 Task: Change  the formatting of the data to 'Which is Greater than 5, 'in conditional formating, put the option 'Green Fill with Dark Green Text. . 'add another formatting option Format As Table, insert the option 'Orange Table style Medium 3 ', change the format of Column Width to AutoFit Column Width and sort the data in descending order In the sheet  Excel Workbook Spreadsheetbook
Action: Mouse moved to (142, 161)
Screenshot: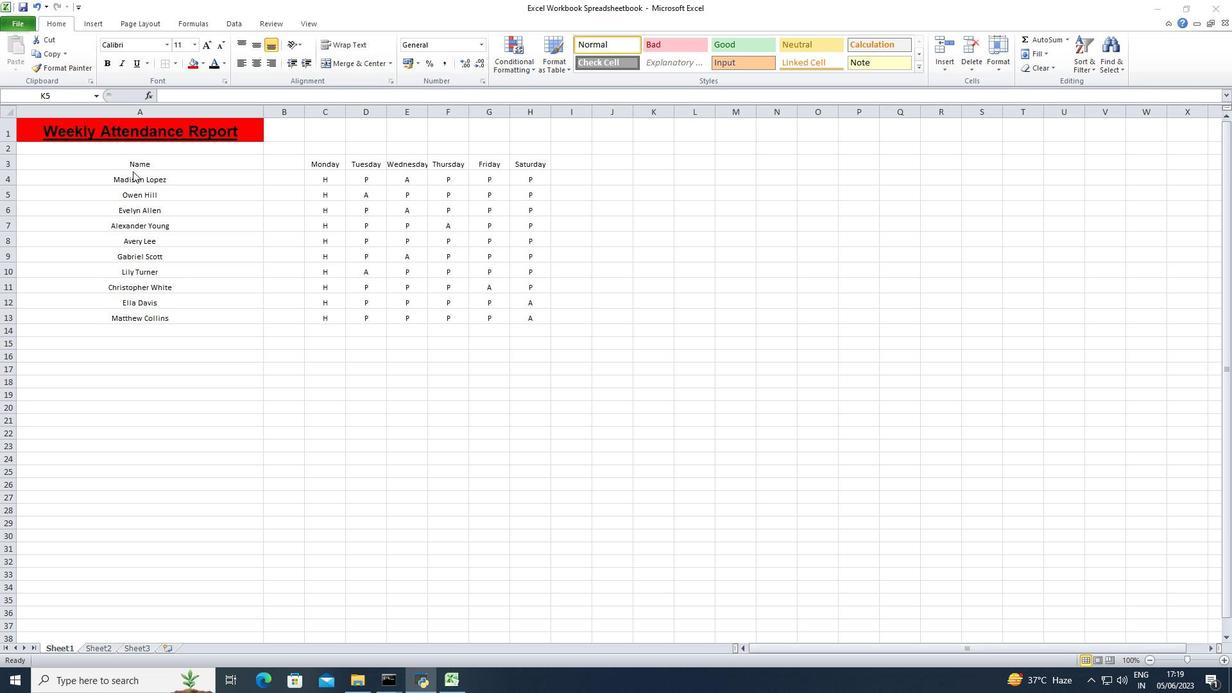 
Action: Mouse pressed left at (142, 161)
Screenshot: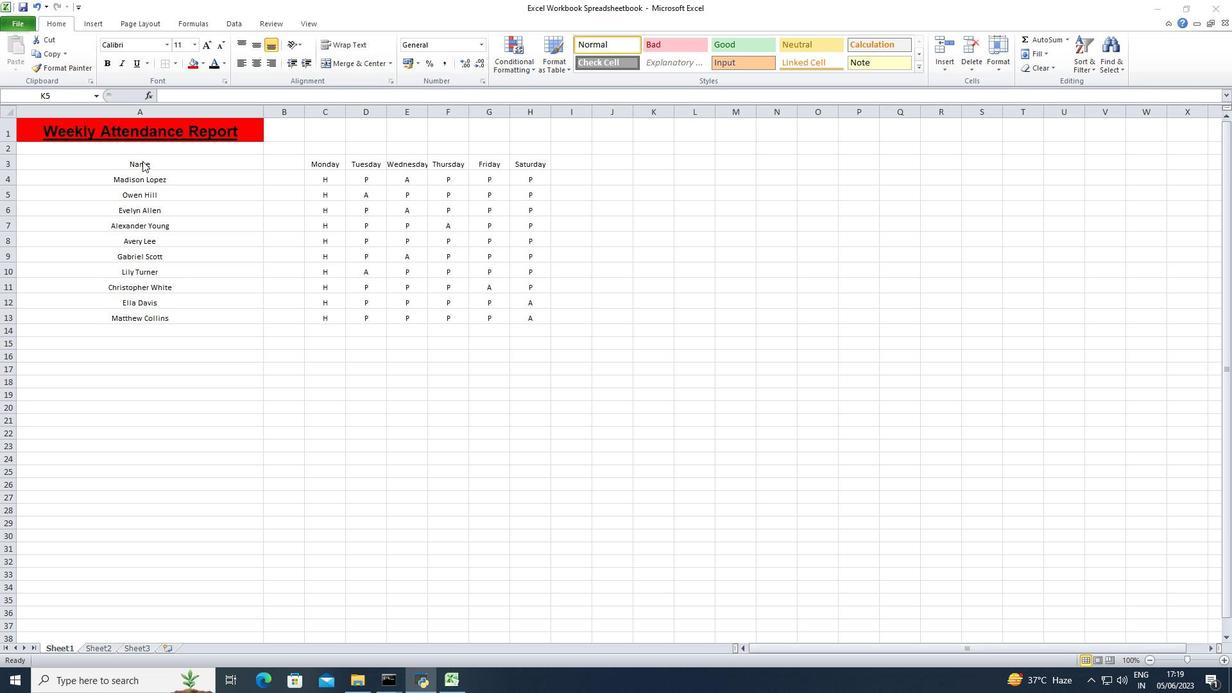
Action: Mouse moved to (146, 161)
Screenshot: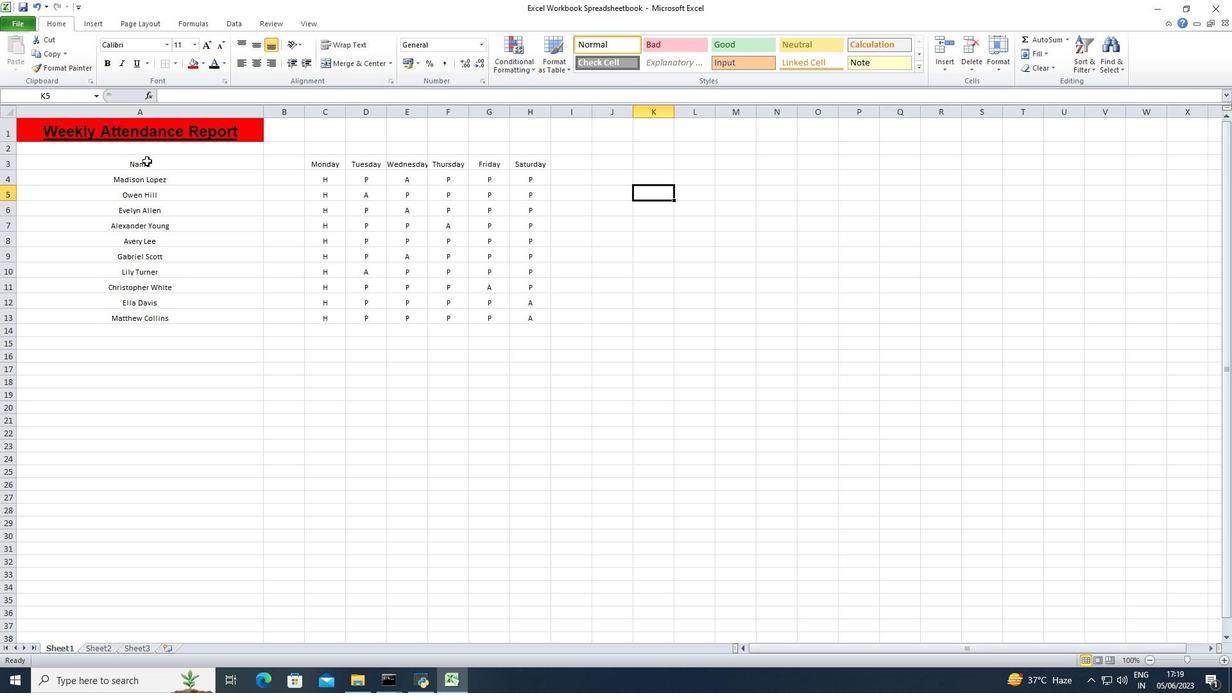 
Action: Mouse pressed left at (146, 161)
Screenshot: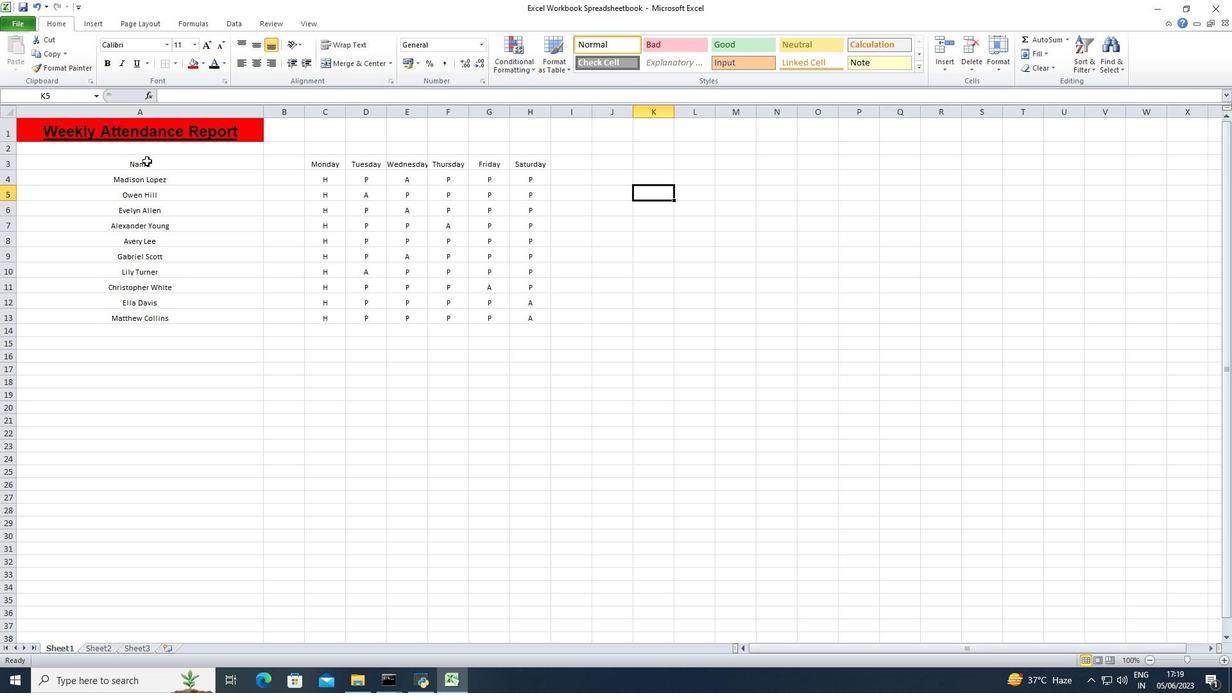 
Action: Mouse moved to (538, 72)
Screenshot: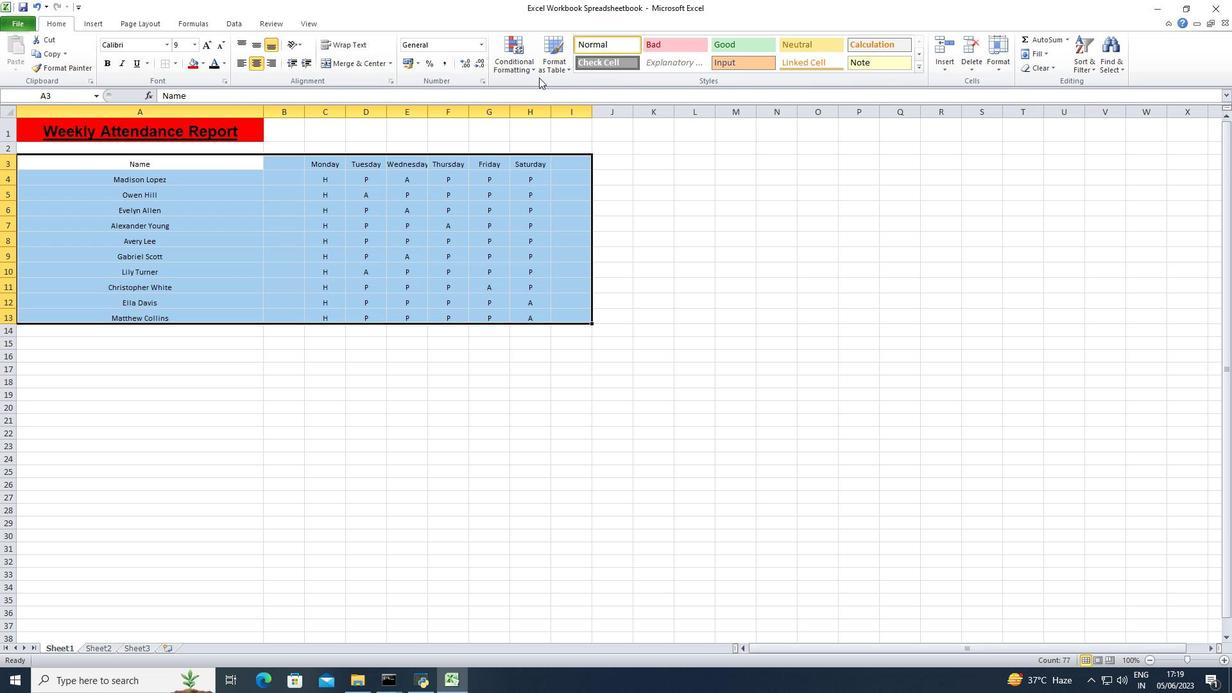 
Action: Mouse pressed left at (538, 72)
Screenshot: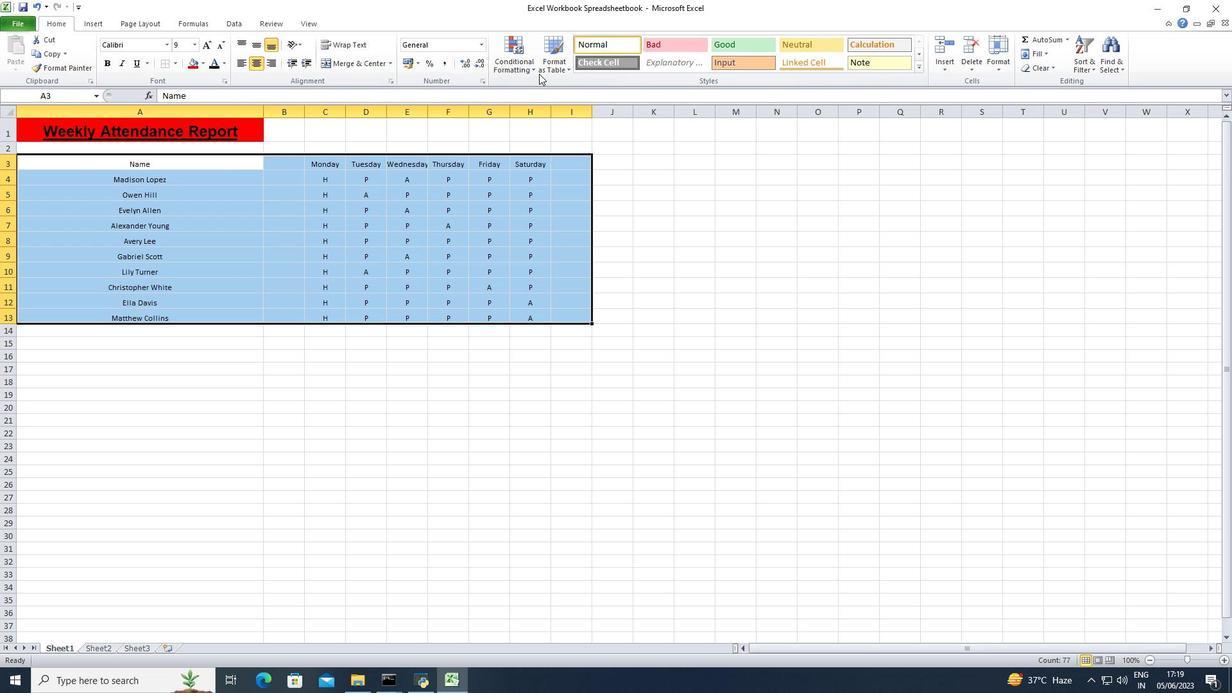 
Action: Mouse moved to (529, 69)
Screenshot: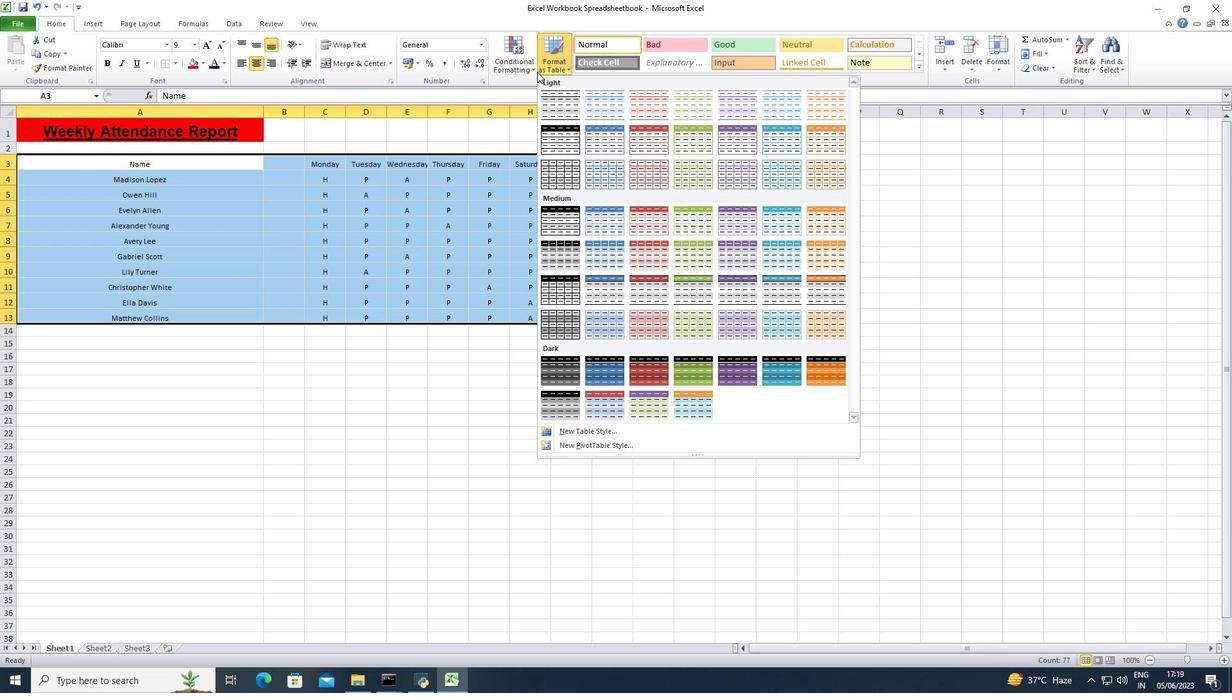 
Action: Mouse pressed left at (529, 69)
Screenshot: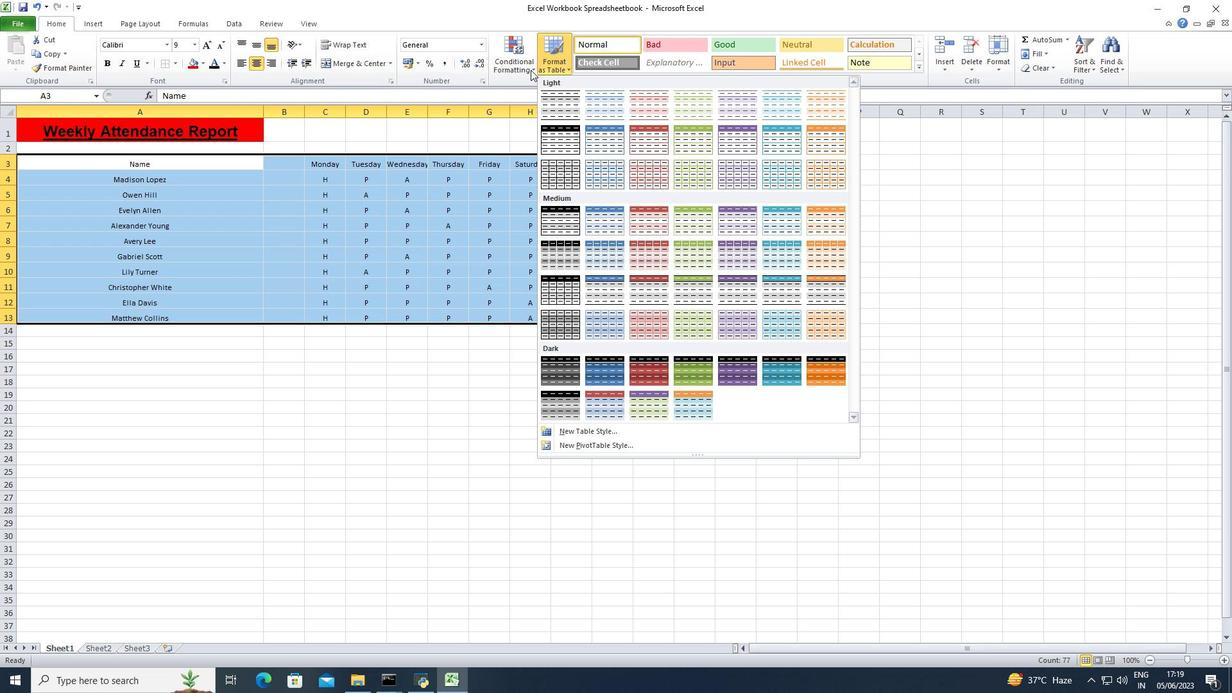 
Action: Mouse moved to (671, 95)
Screenshot: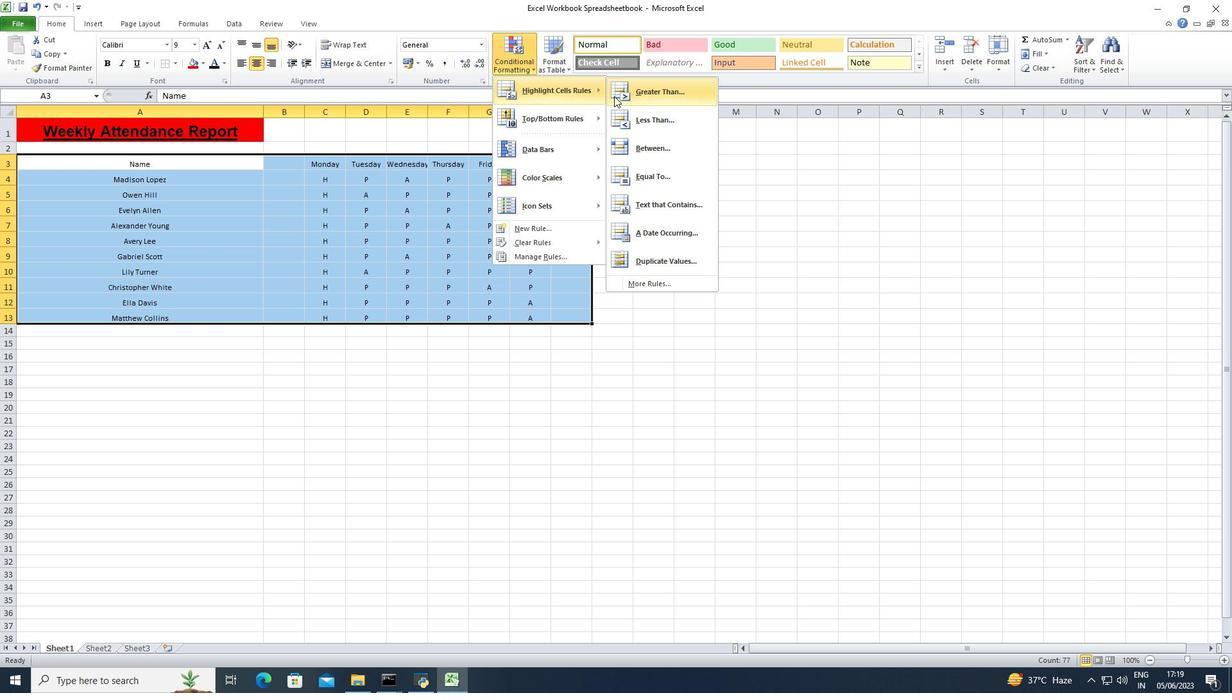 
Action: Mouse pressed left at (671, 95)
Screenshot: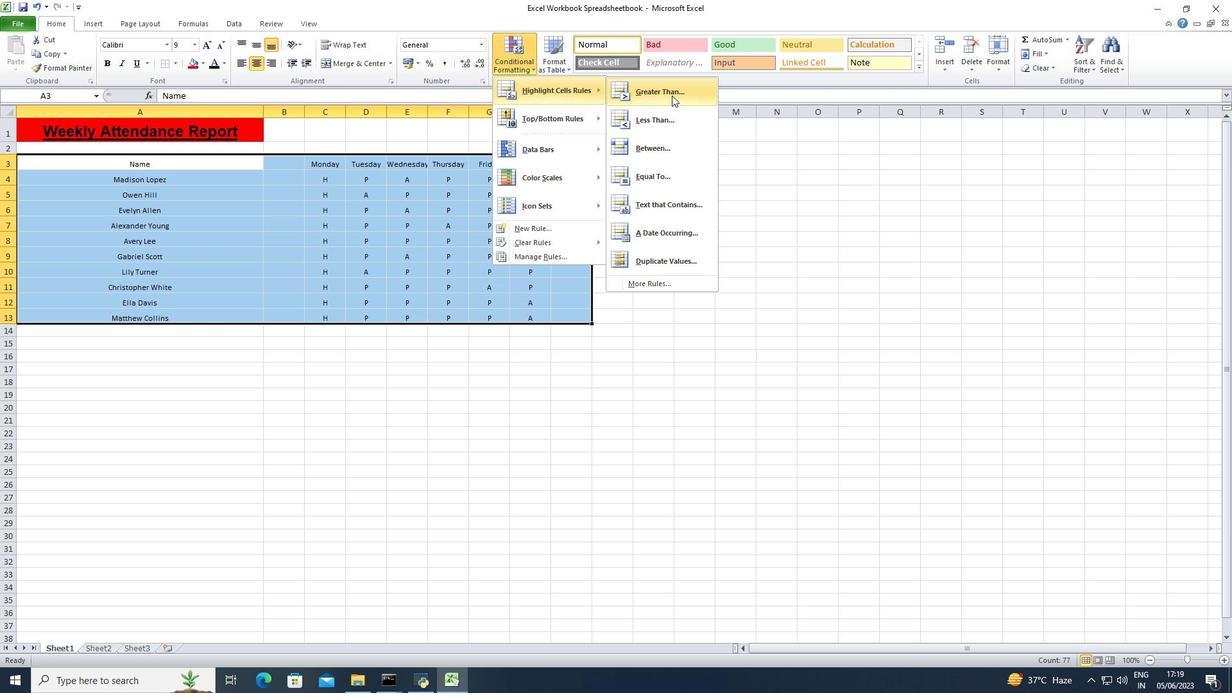 
Action: Mouse moved to (251, 318)
Screenshot: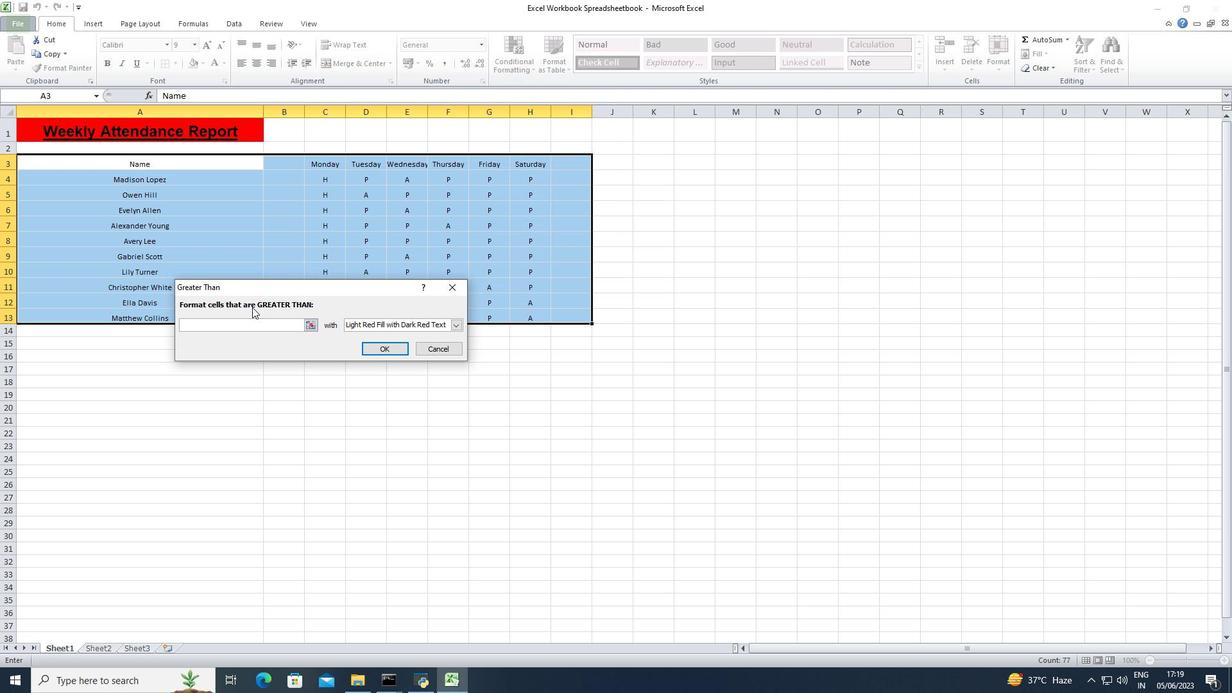 
Action: Mouse pressed left at (251, 318)
Screenshot: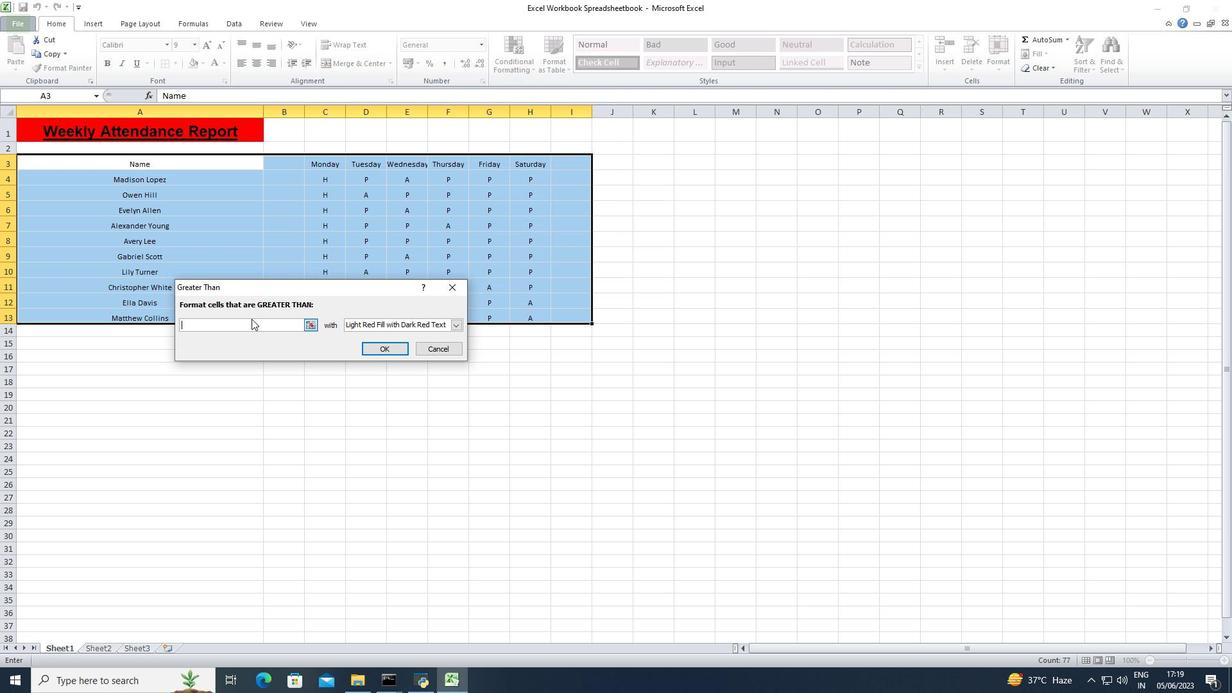 
Action: Key pressed 5
Screenshot: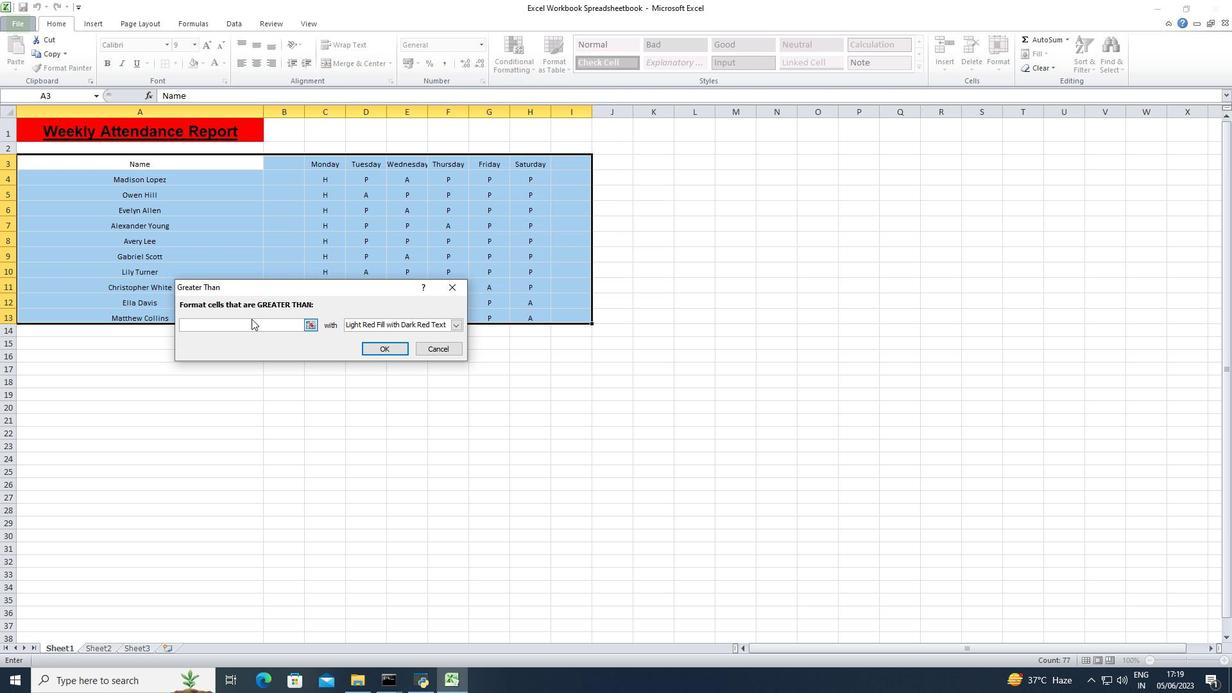 
Action: Mouse moved to (413, 328)
Screenshot: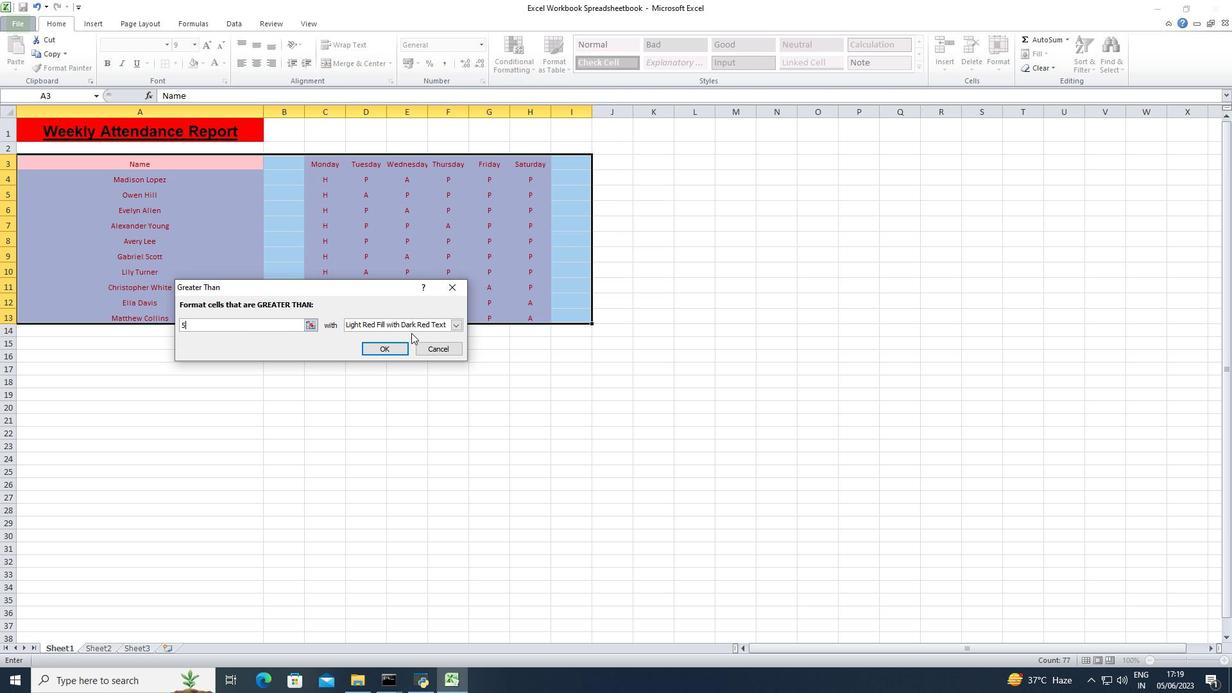 
Action: Mouse pressed left at (413, 328)
Screenshot: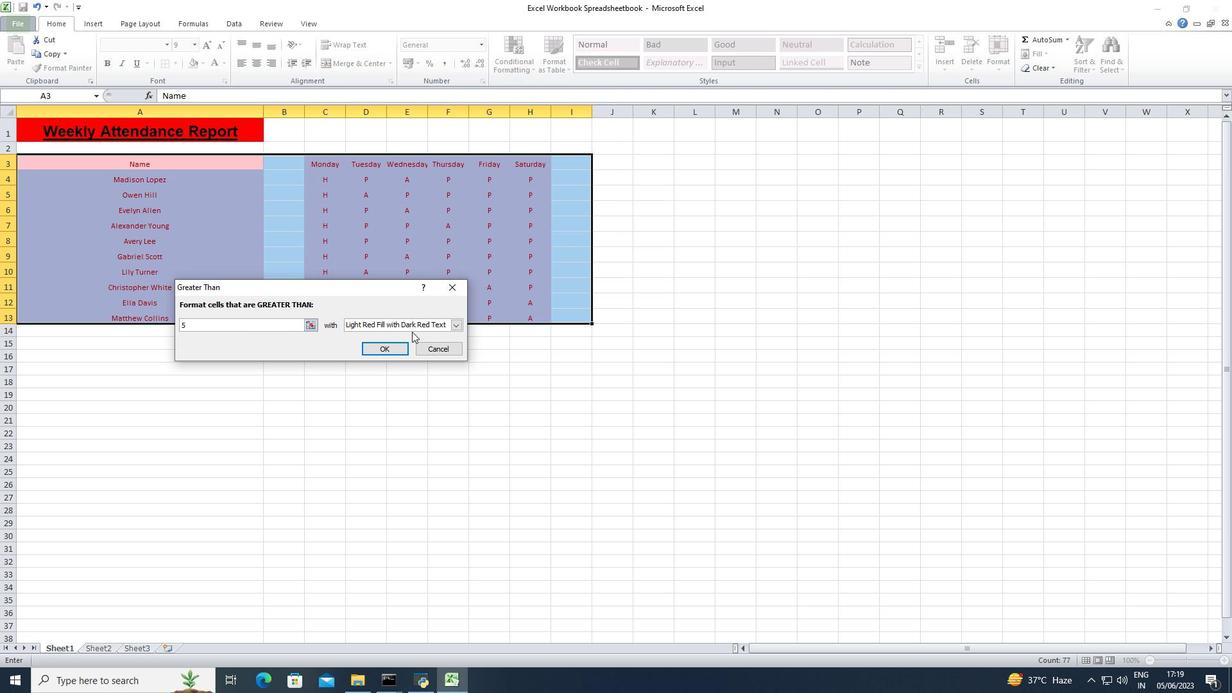 
Action: Mouse moved to (406, 352)
Screenshot: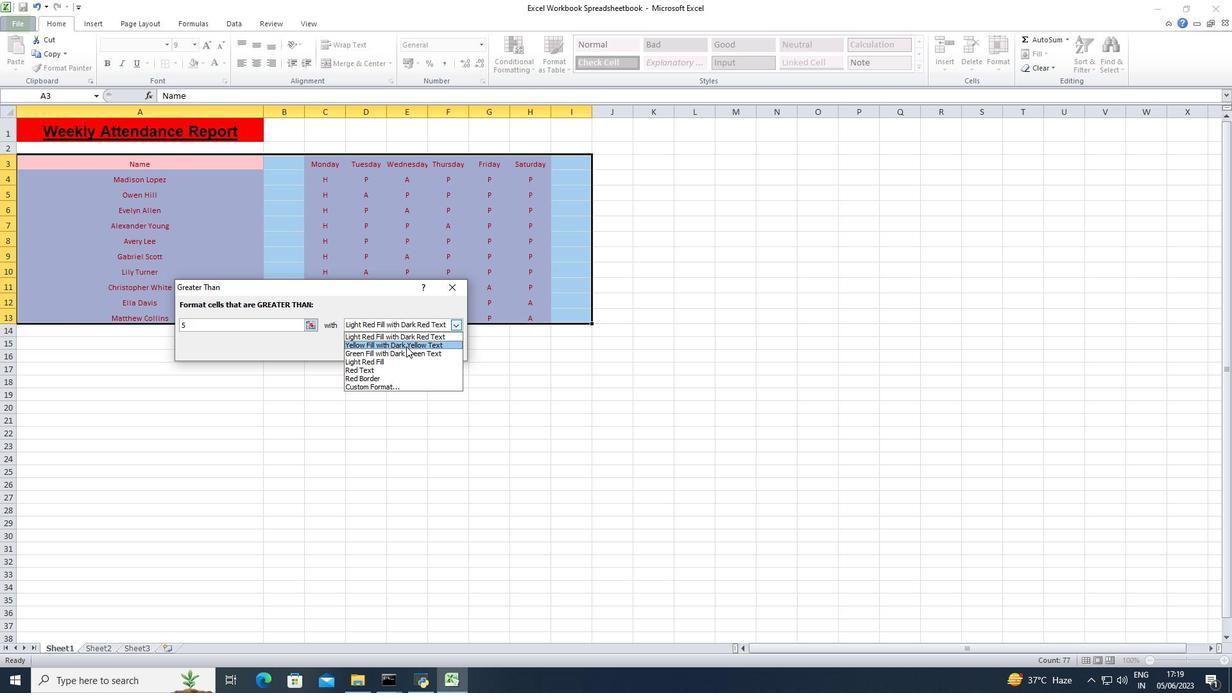 
Action: Mouse pressed left at (406, 352)
Screenshot: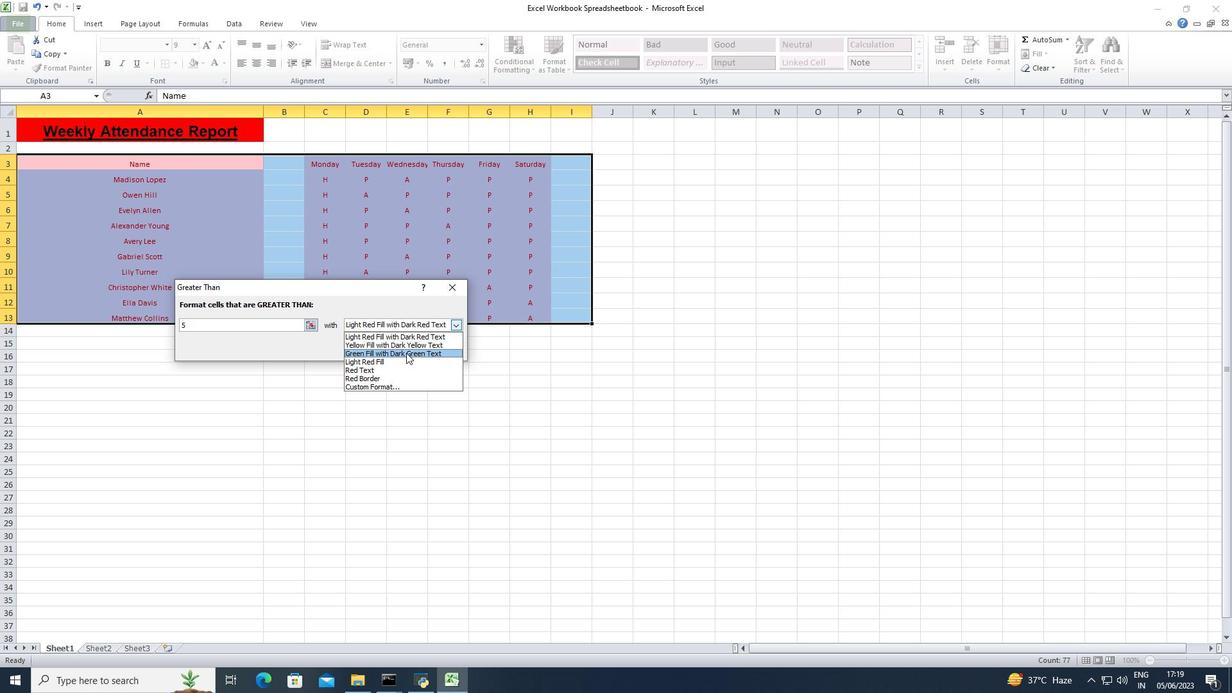 
Action: Mouse moved to (392, 351)
Screenshot: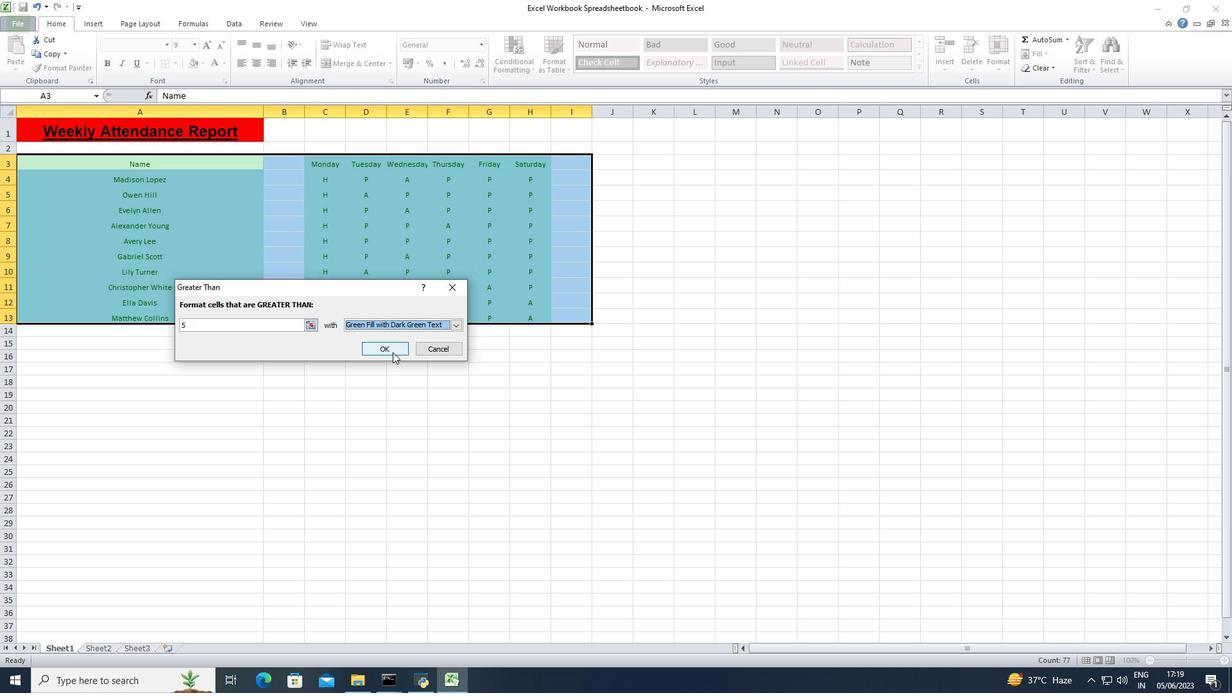 
Action: Mouse pressed left at (392, 351)
Screenshot: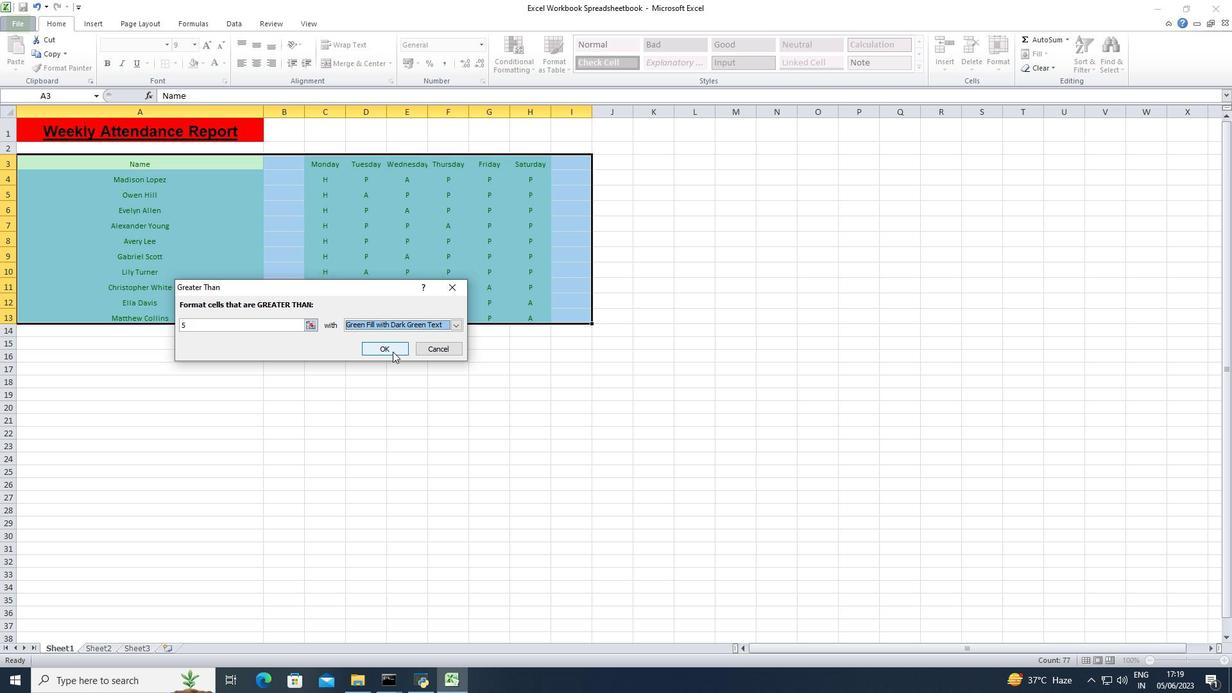 
Action: Mouse moved to (553, 68)
Screenshot: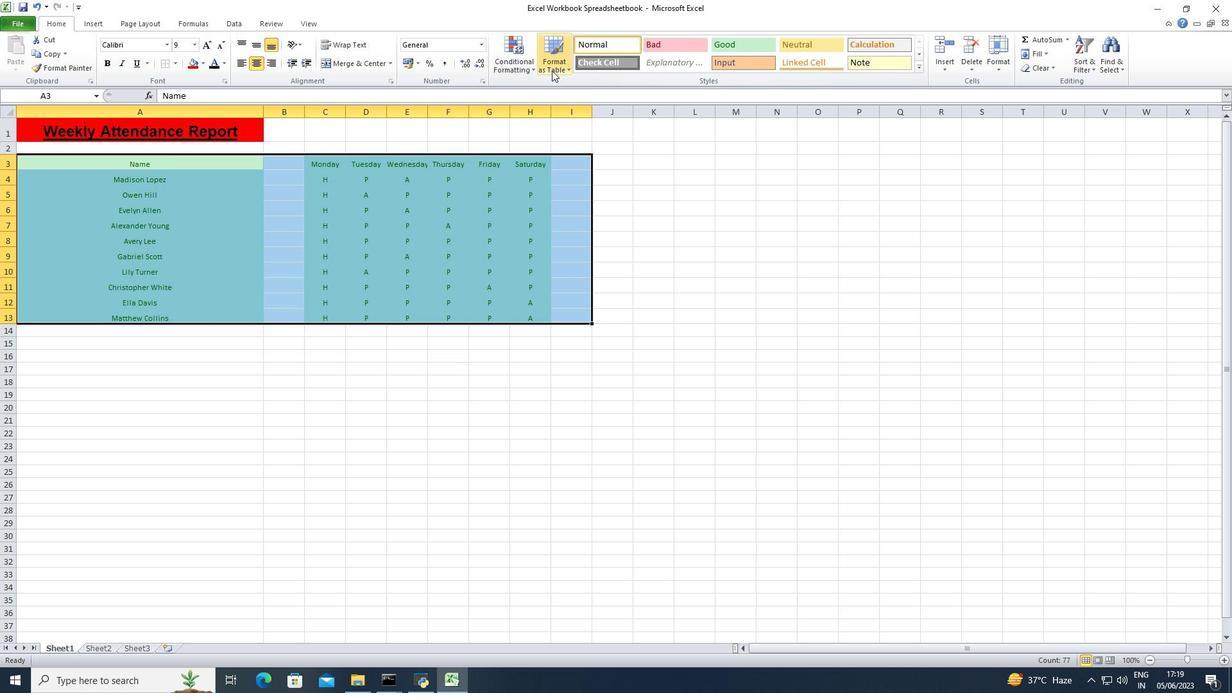 
Action: Mouse pressed left at (553, 68)
Screenshot: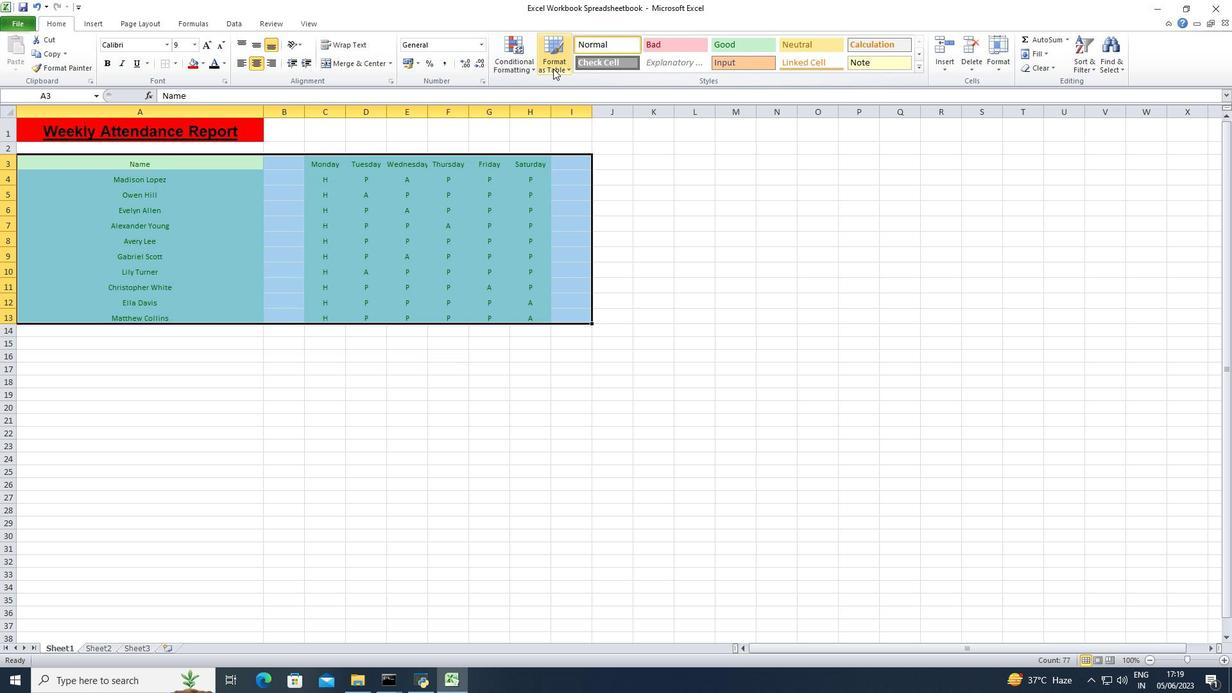 
Action: Mouse moved to (826, 112)
Screenshot: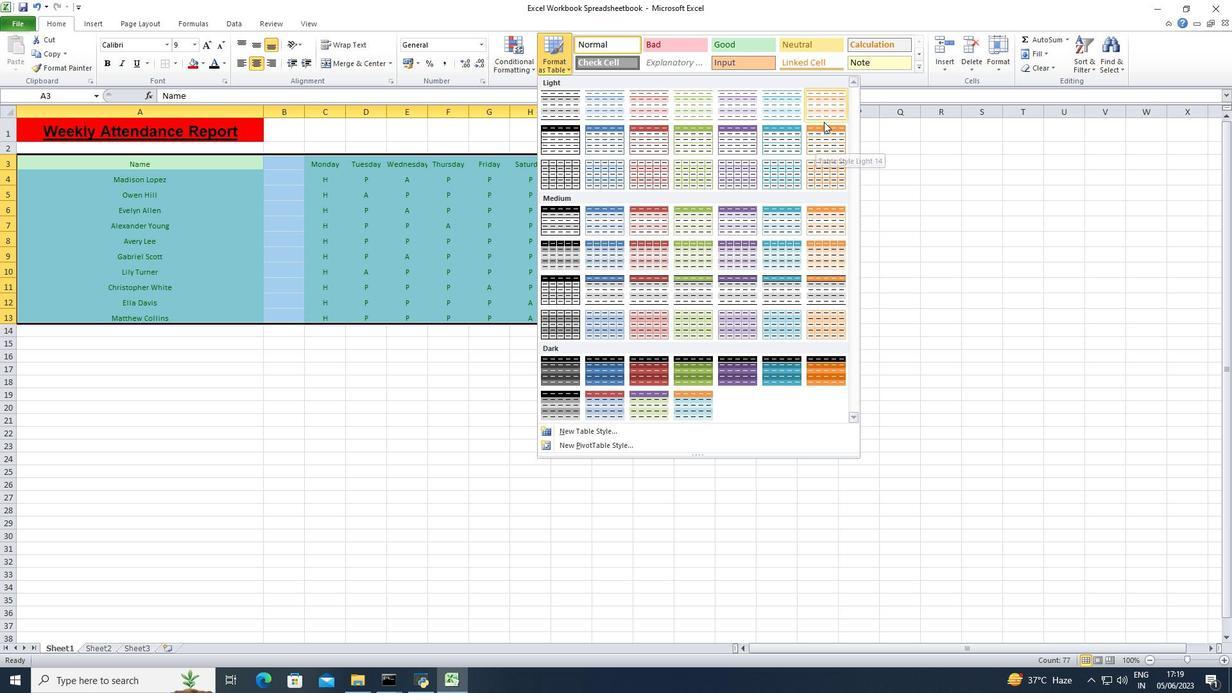 
Action: Mouse pressed left at (826, 112)
Screenshot: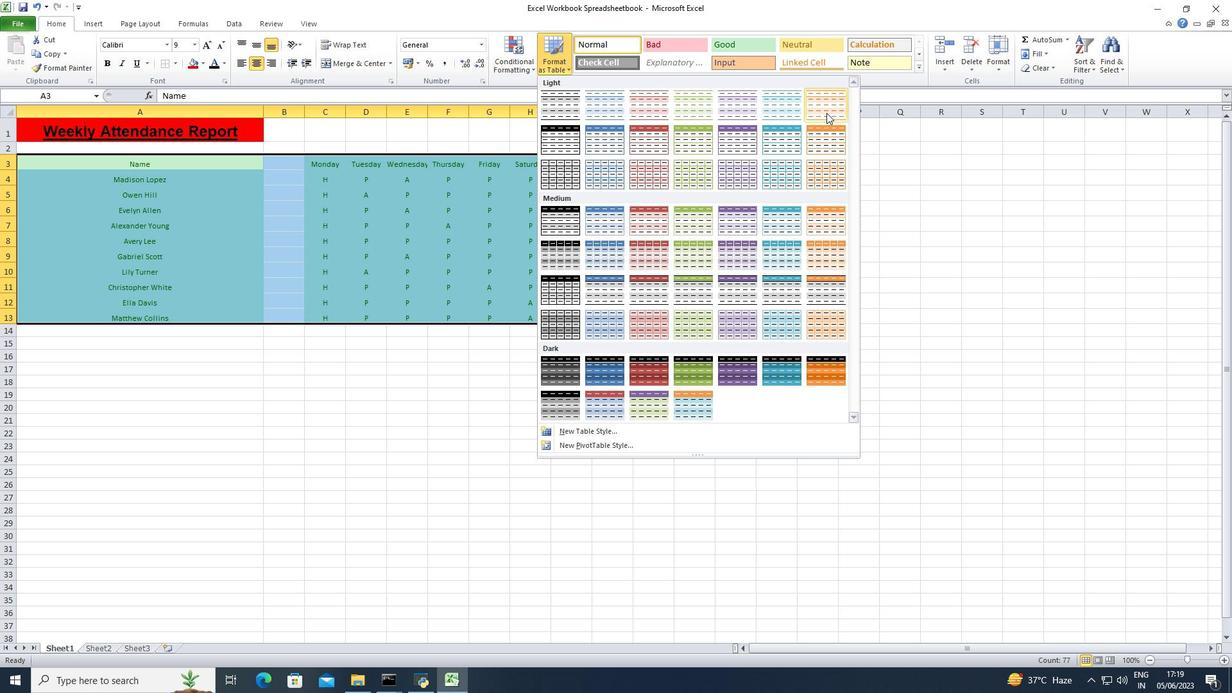 
Action: Mouse moved to (313, 349)
Screenshot: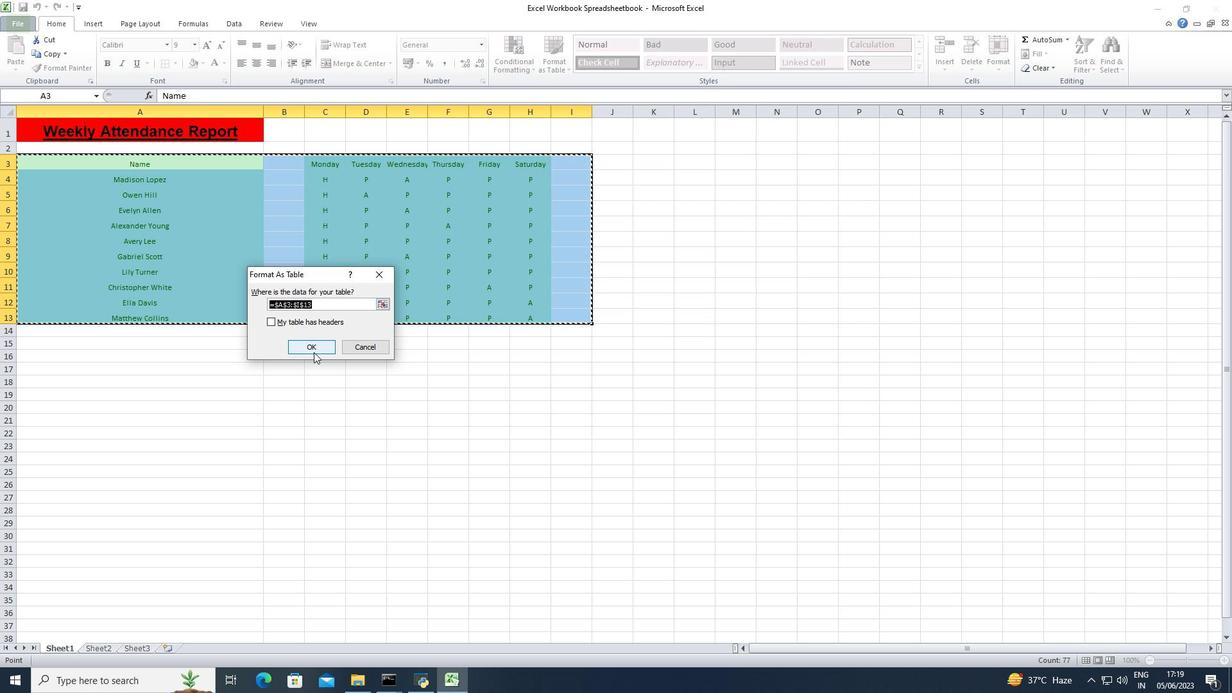 
Action: Mouse pressed left at (313, 349)
Screenshot: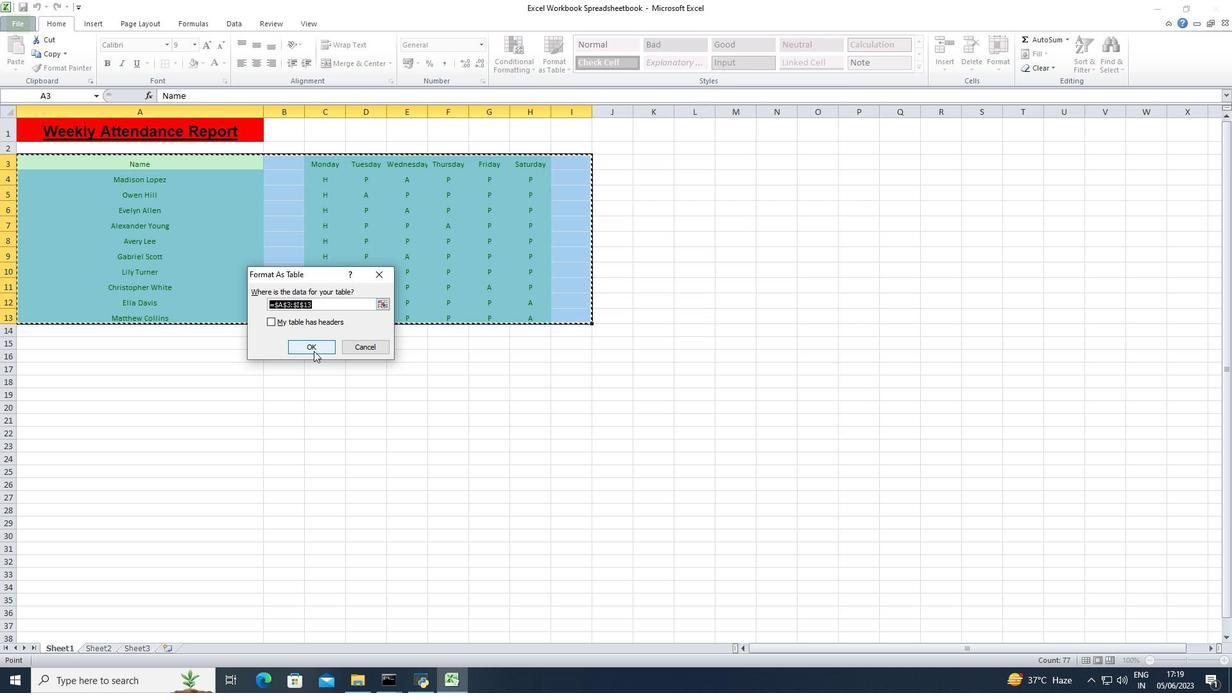 
Action: Mouse moved to (618, 385)
Screenshot: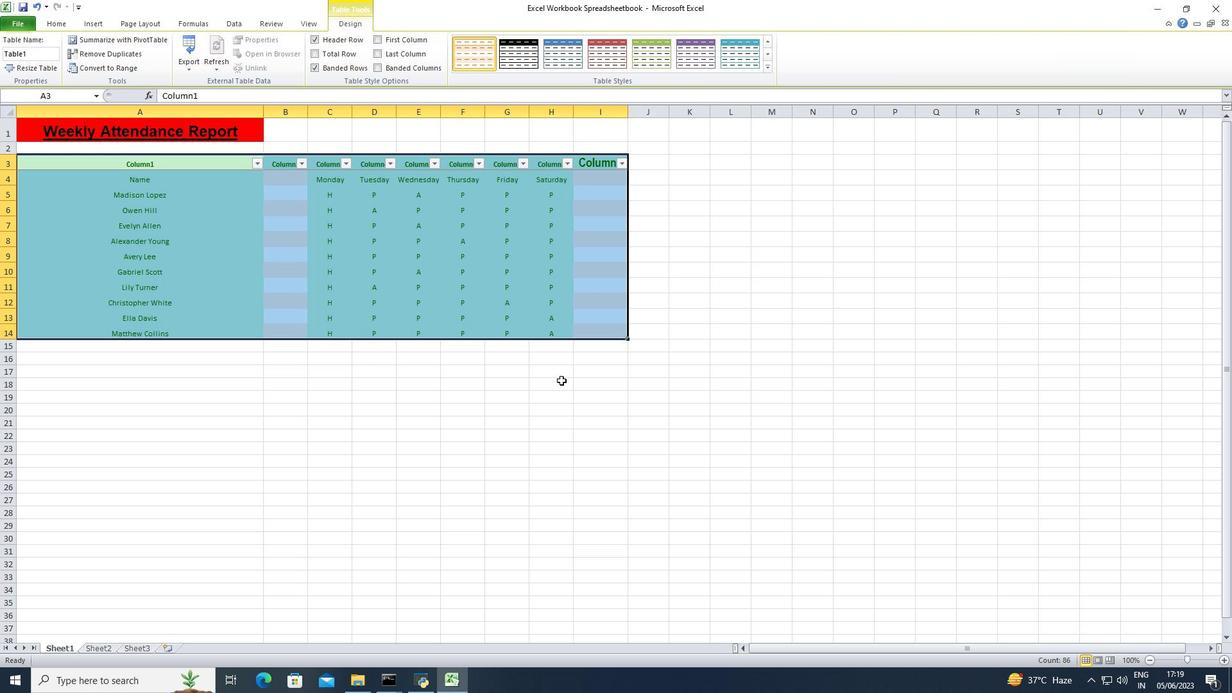 
Action: Mouse pressed left at (618, 385)
Screenshot: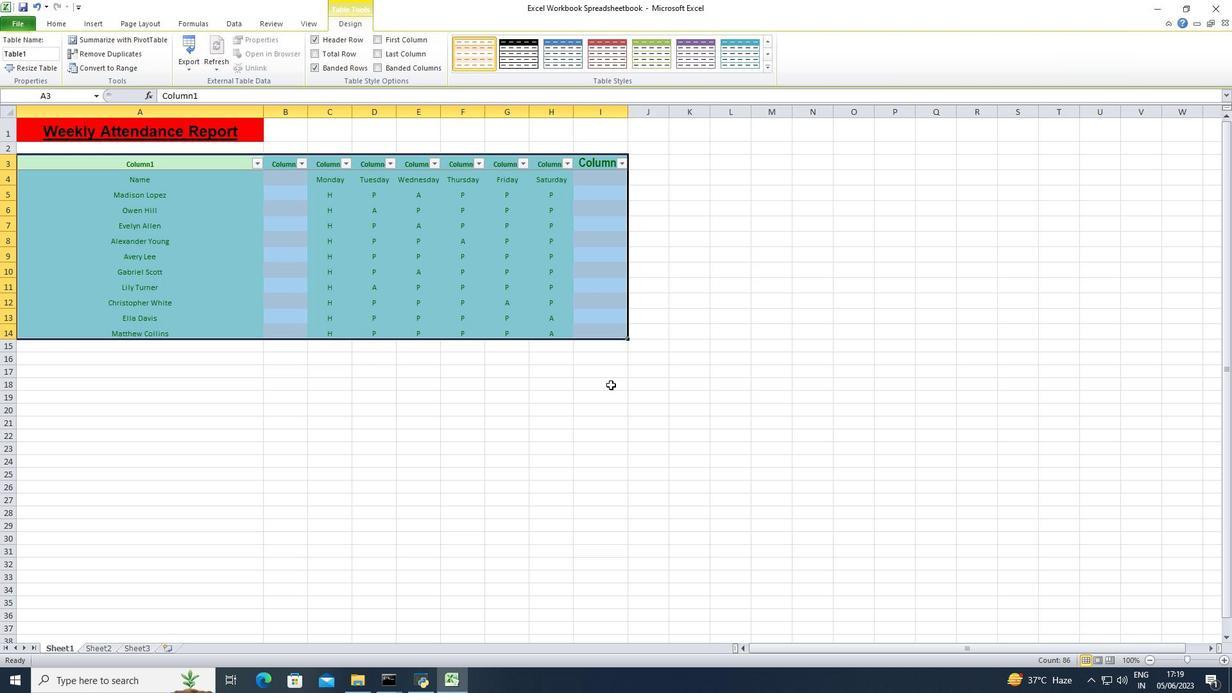 
Action: Mouse moved to (1003, 64)
Screenshot: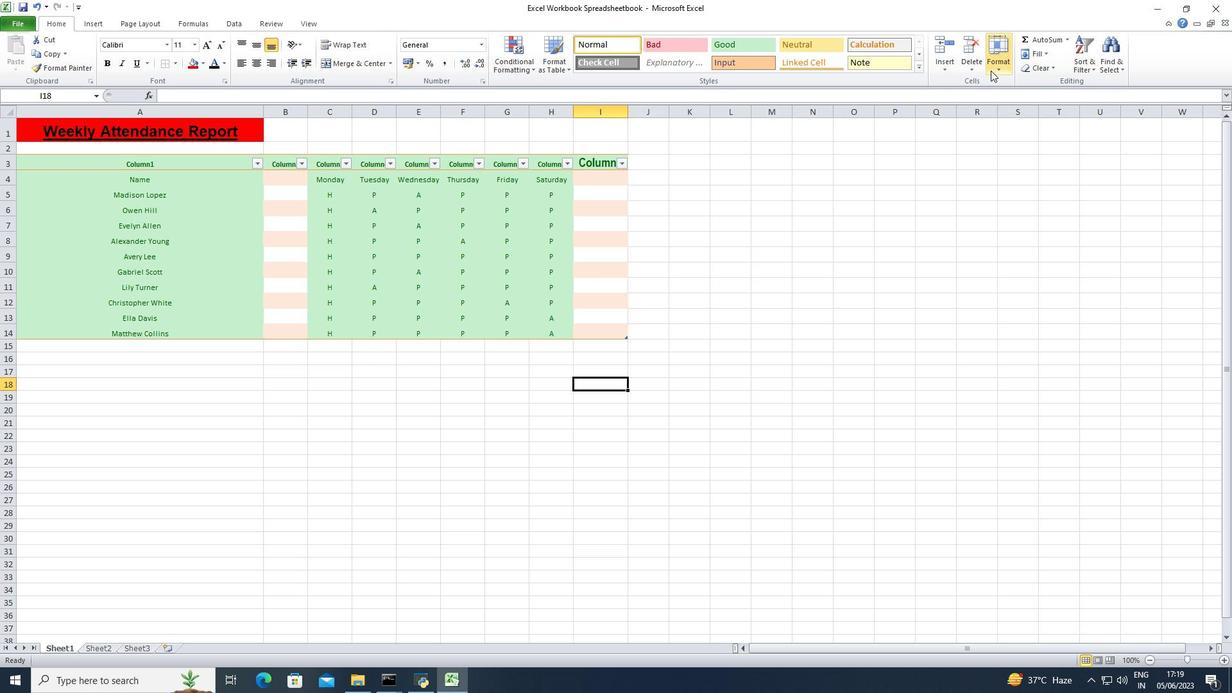 
Action: Mouse pressed left at (1003, 64)
Screenshot: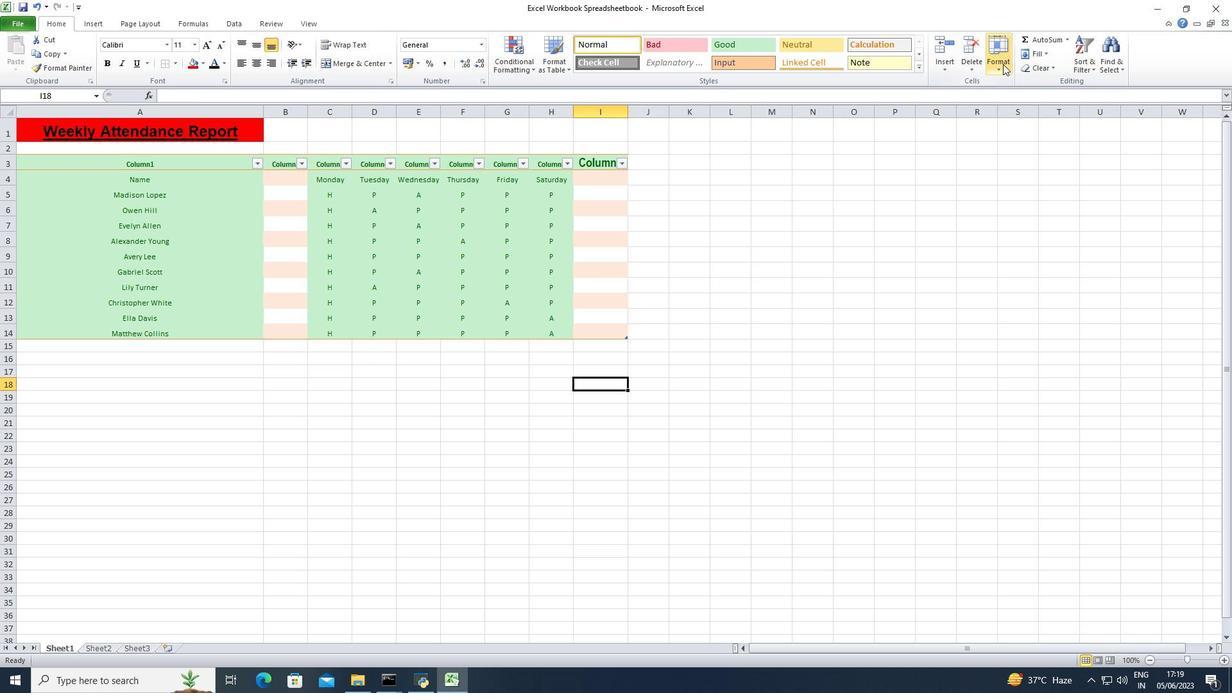 
Action: Mouse moved to (1019, 139)
Screenshot: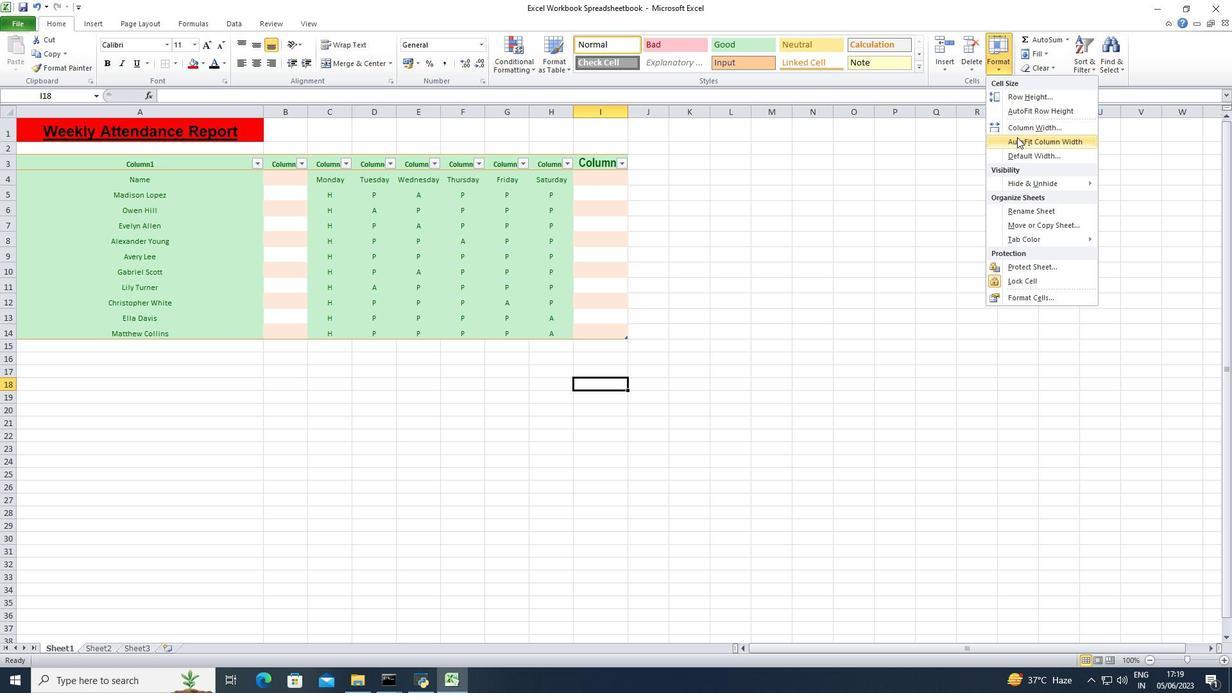 
Action: Mouse pressed left at (1019, 139)
Screenshot: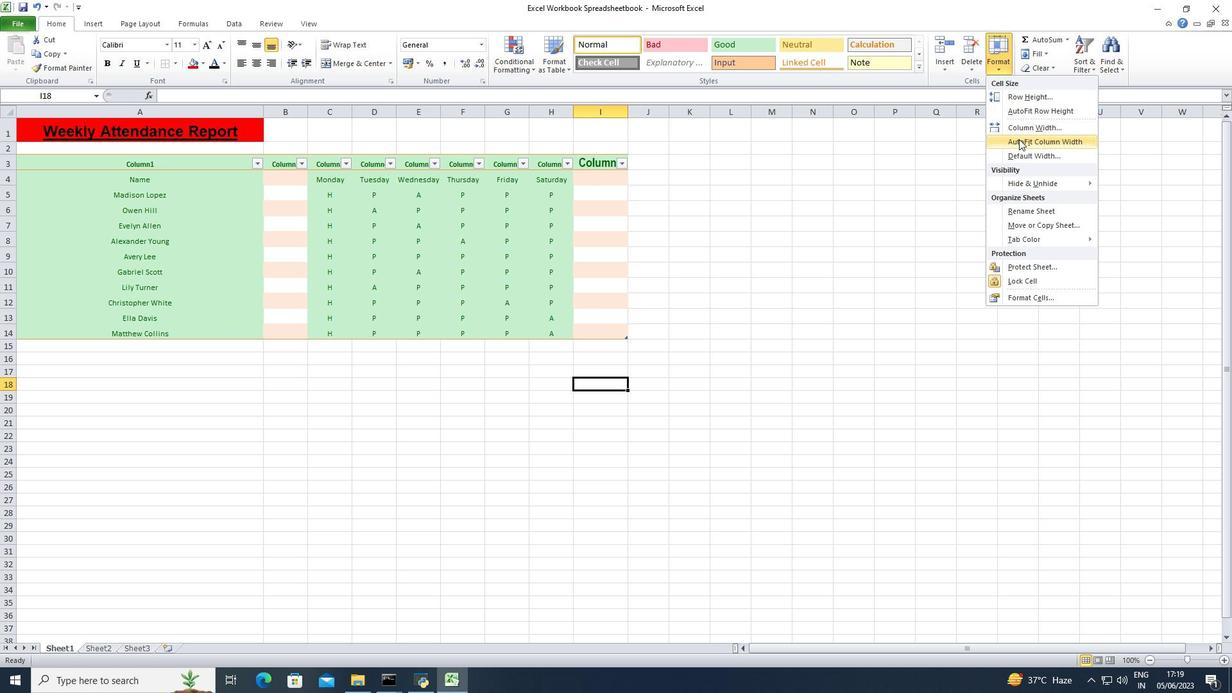
Action: Mouse moved to (159, 165)
Screenshot: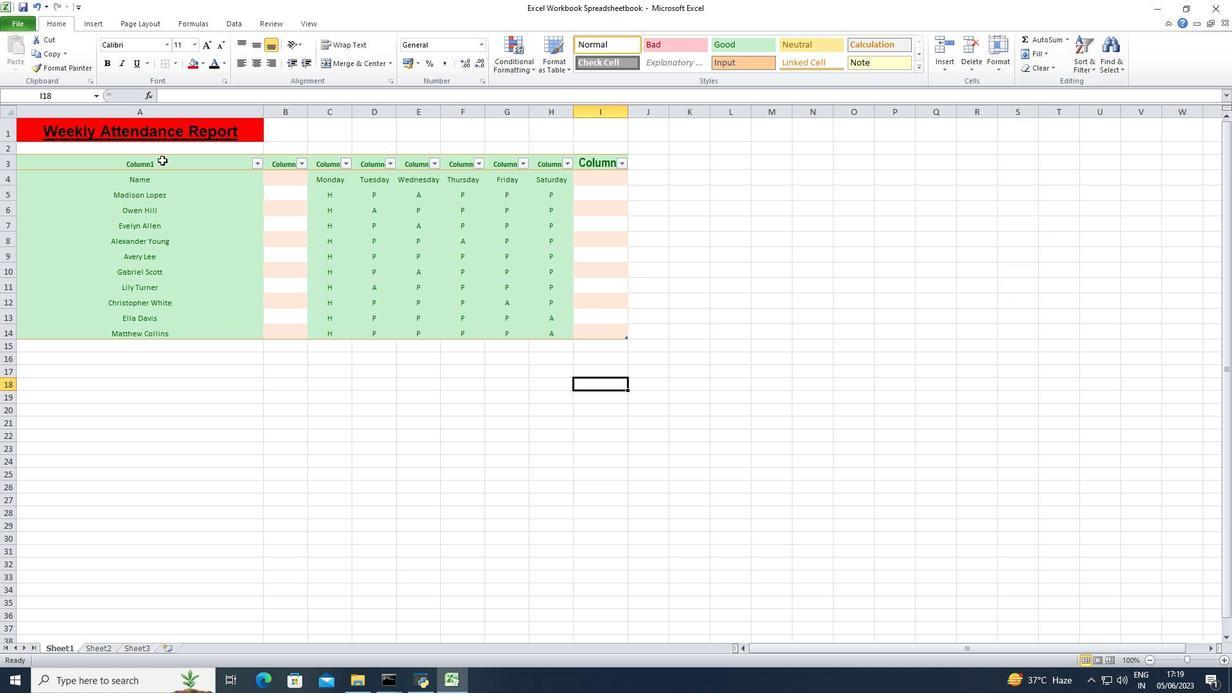 
Action: Mouse pressed left at (159, 165)
Screenshot: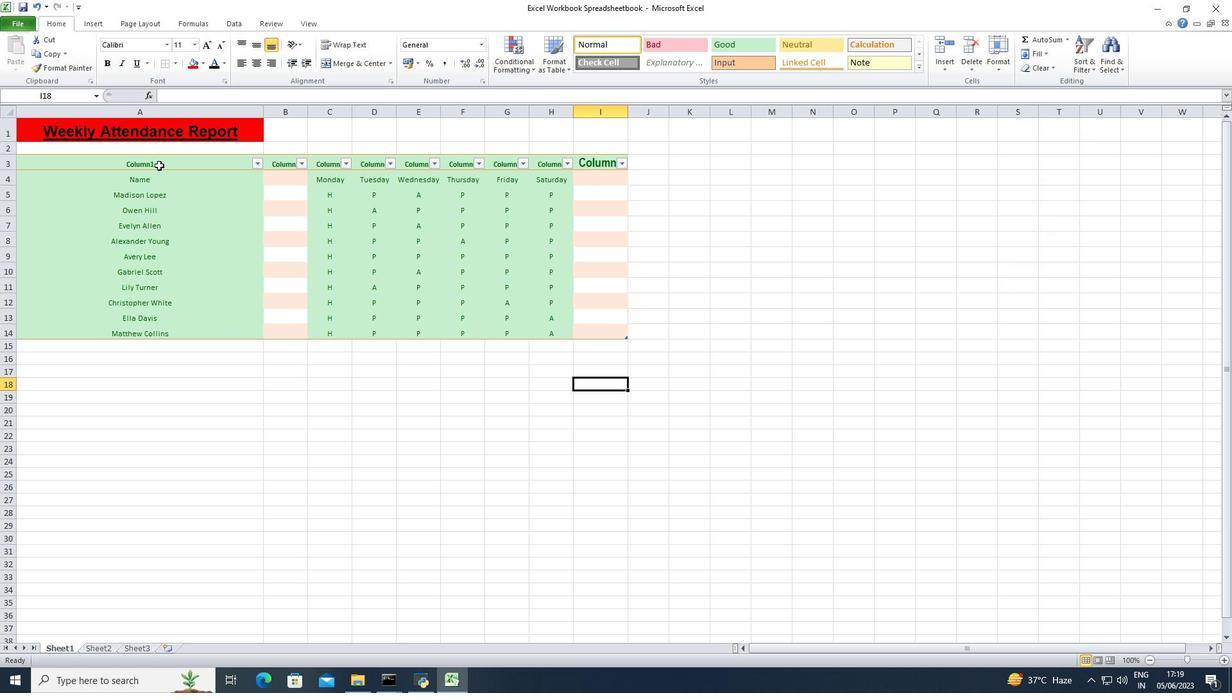 
Action: Mouse moved to (866, 215)
Screenshot: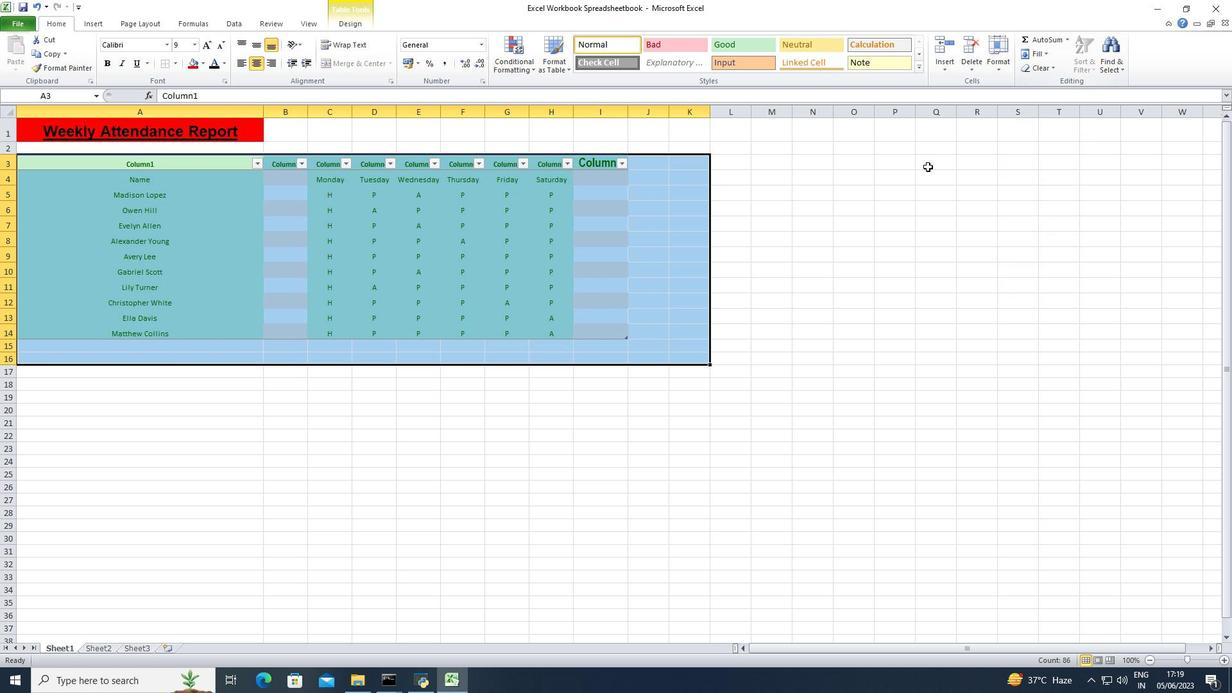 
Action: Mouse pressed left at (866, 215)
Screenshot: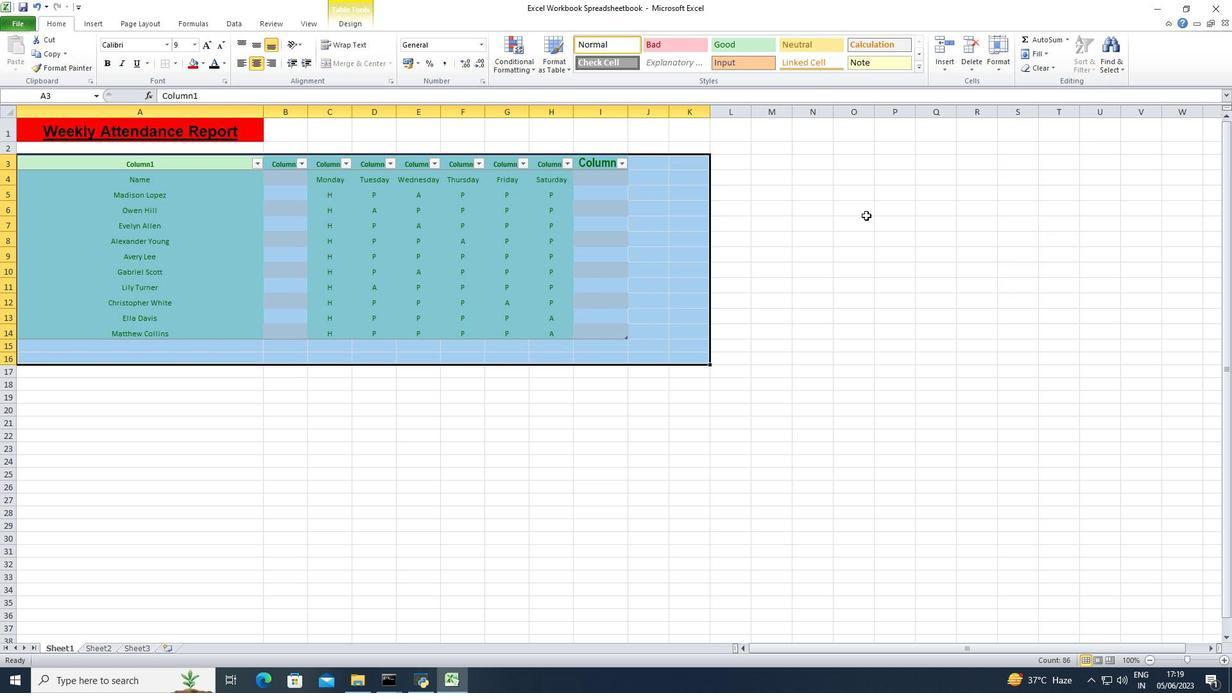 
Action: Mouse moved to (1094, 74)
Screenshot: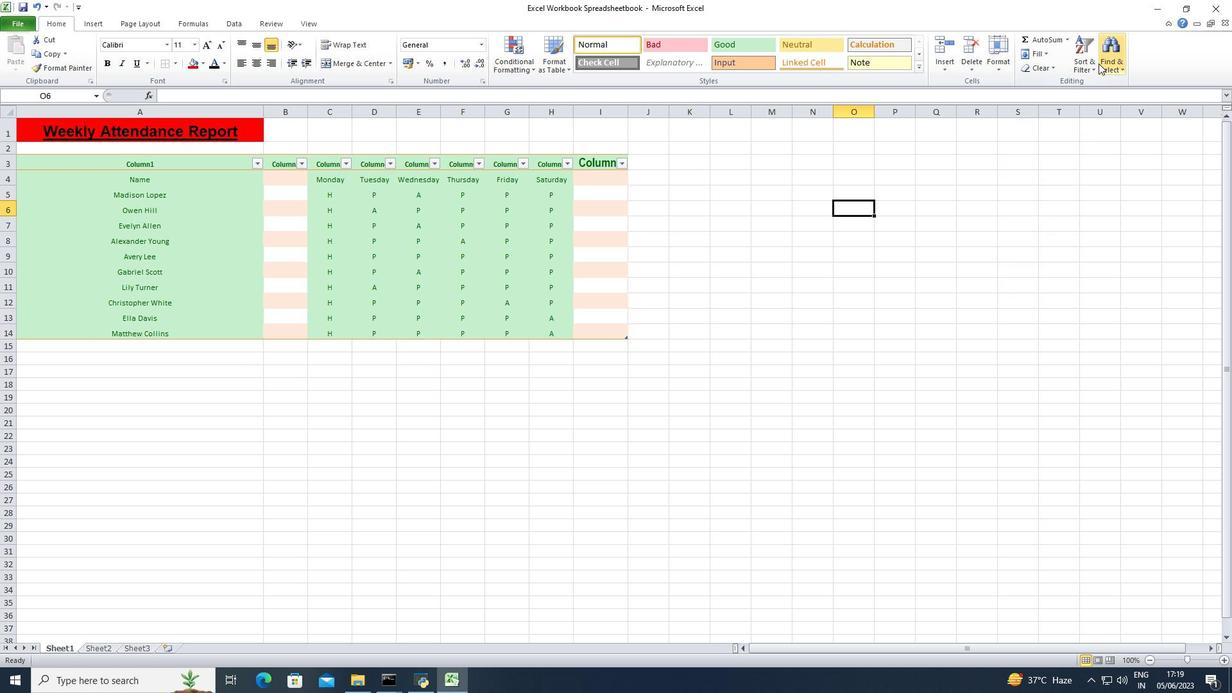 
Action: Mouse pressed left at (1094, 74)
Screenshot: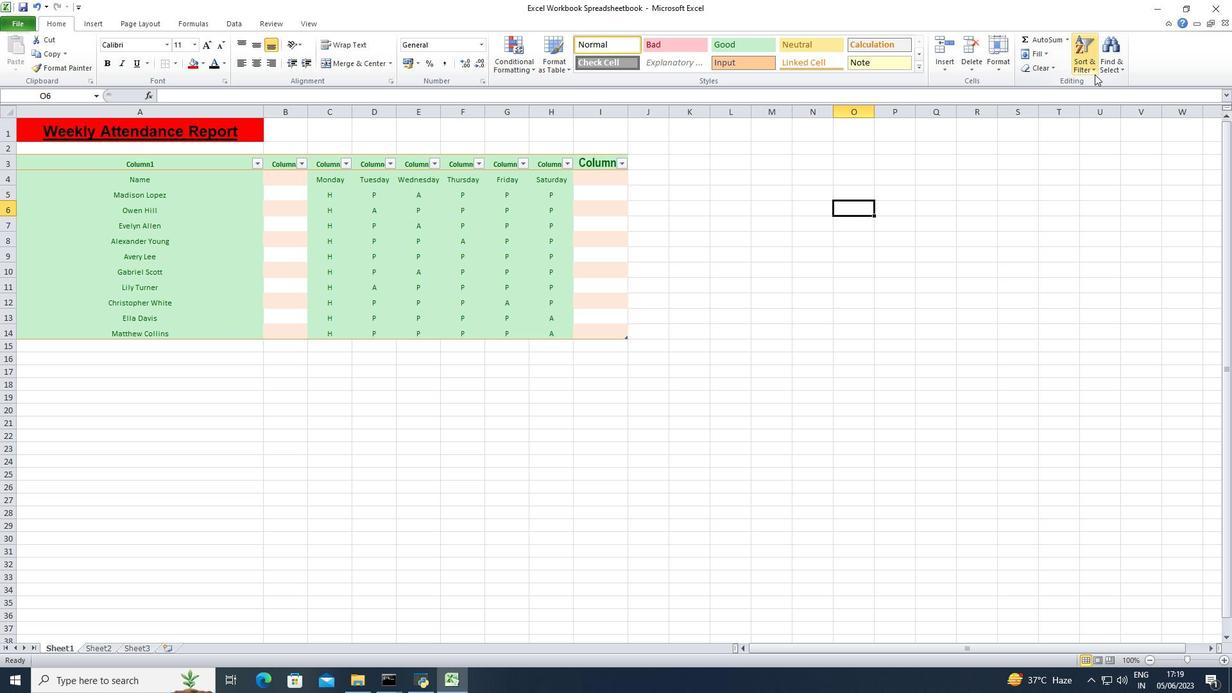 
Action: Mouse moved to (1103, 96)
Screenshot: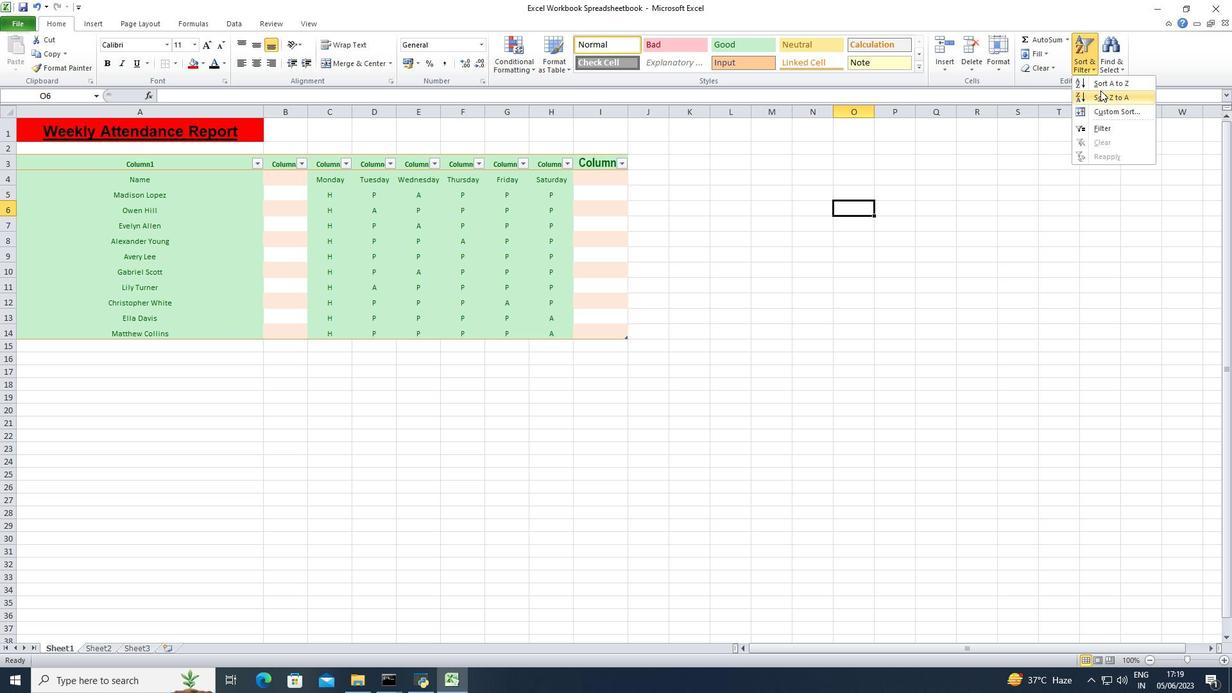 
Action: Mouse pressed left at (1103, 96)
Screenshot: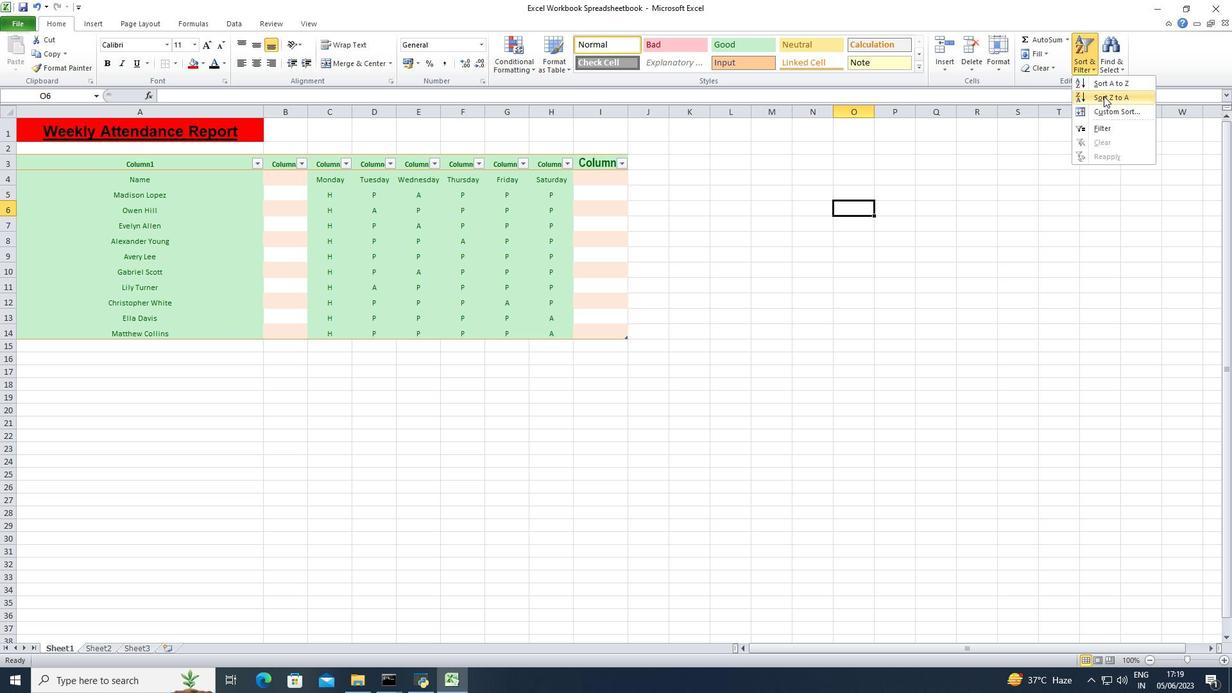 
Action: Mouse moved to (632, 375)
Screenshot: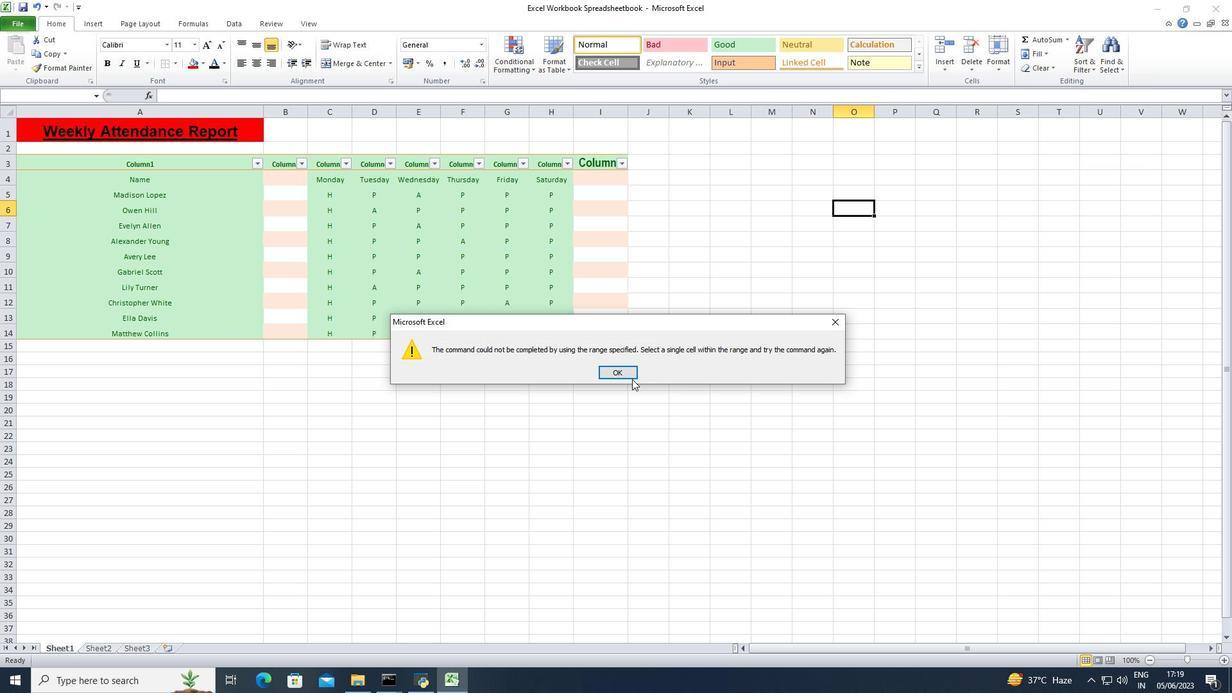 
Action: Mouse pressed left at (632, 375)
Screenshot: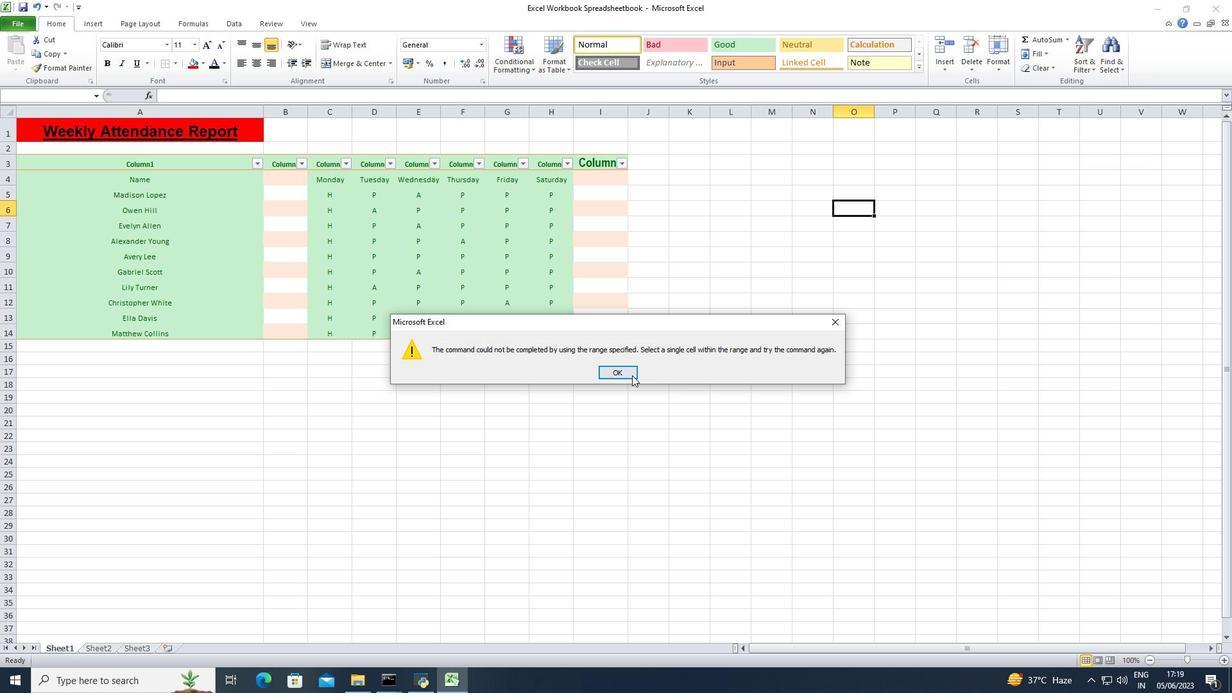 
Action: Mouse moved to (274, 379)
Screenshot: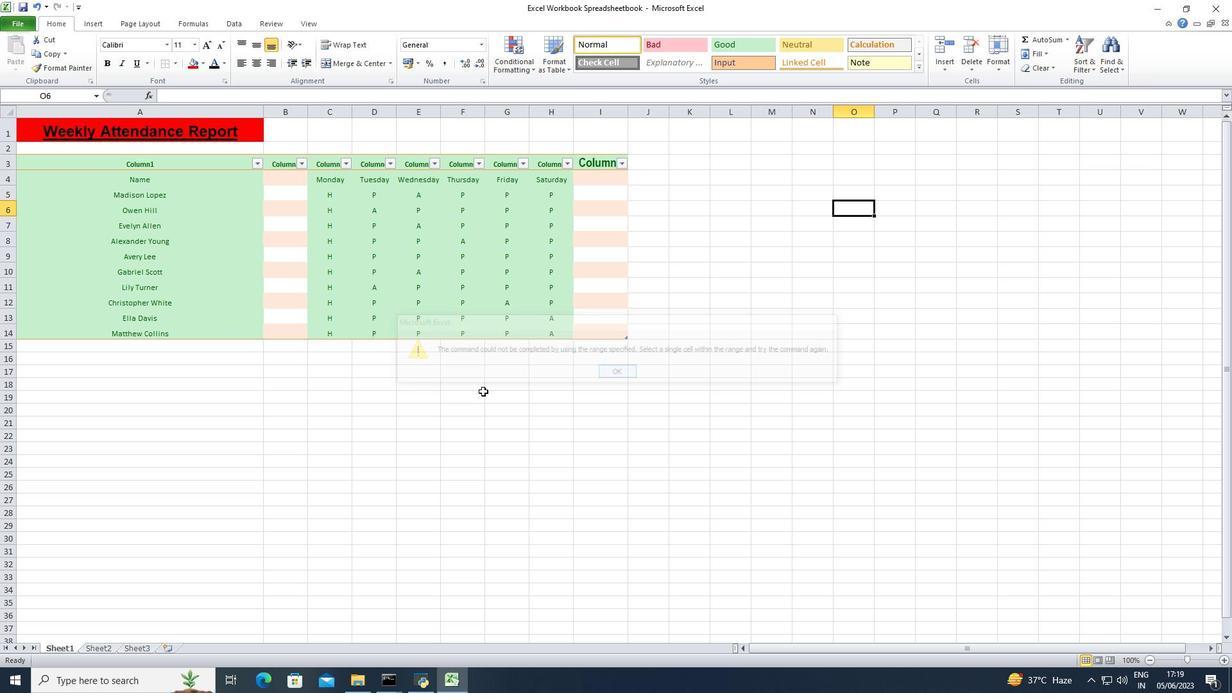 
Action: Mouse pressed left at (274, 379)
Screenshot: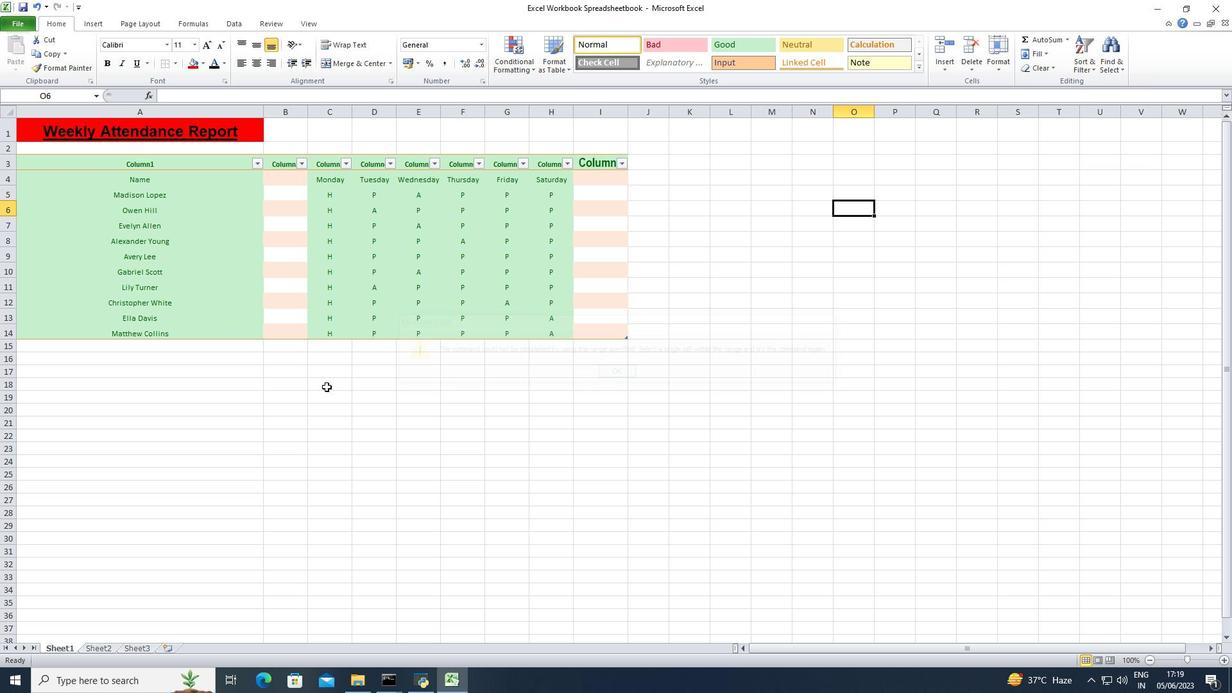 
Action: Mouse moved to (105, 161)
Screenshot: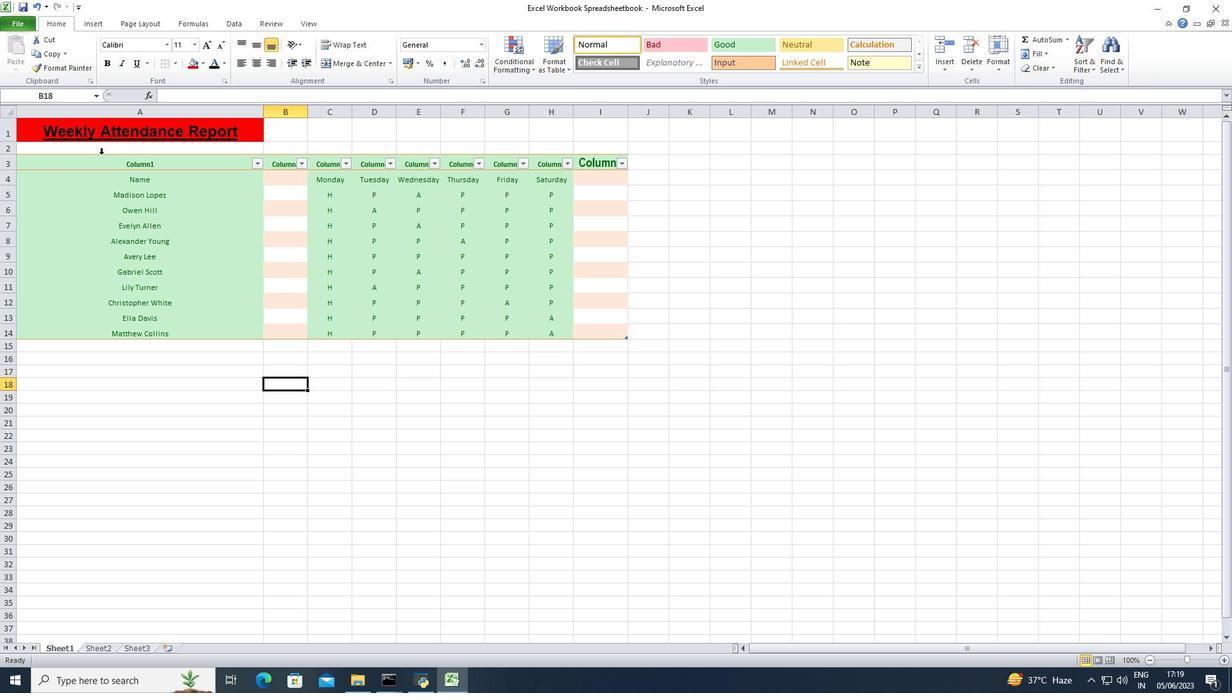 
Action: Mouse pressed left at (105, 161)
Screenshot: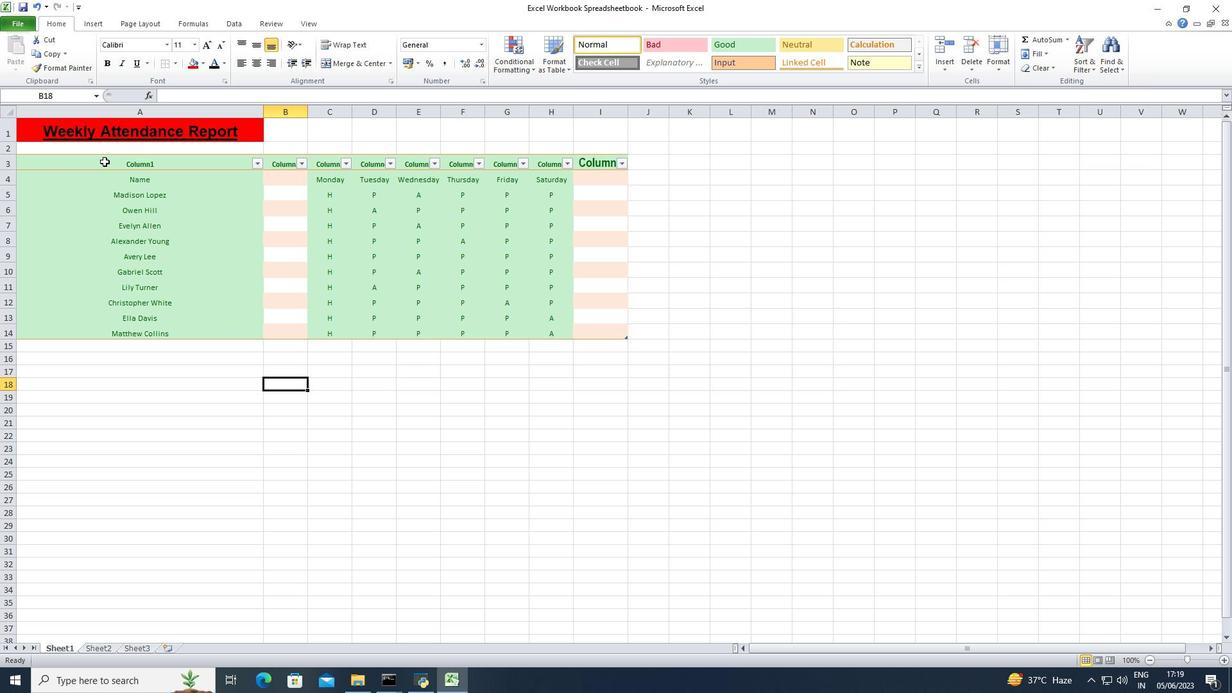 
Action: Mouse moved to (1090, 69)
Screenshot: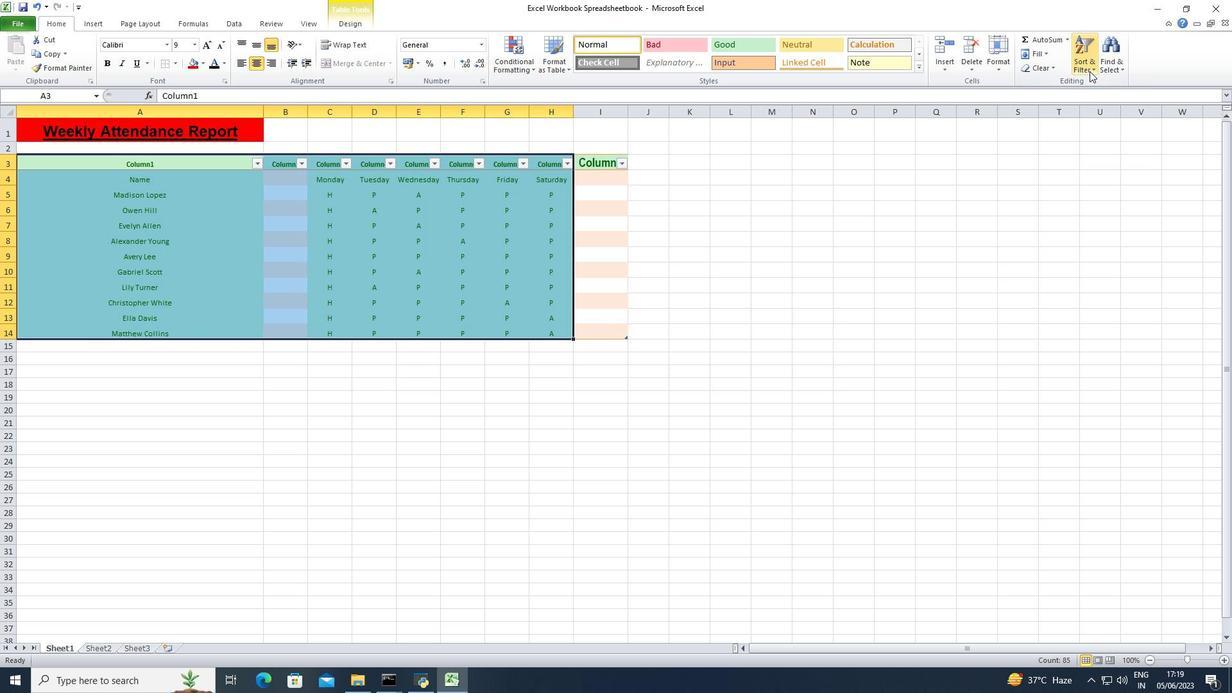 
Action: Mouse pressed left at (1090, 69)
Screenshot: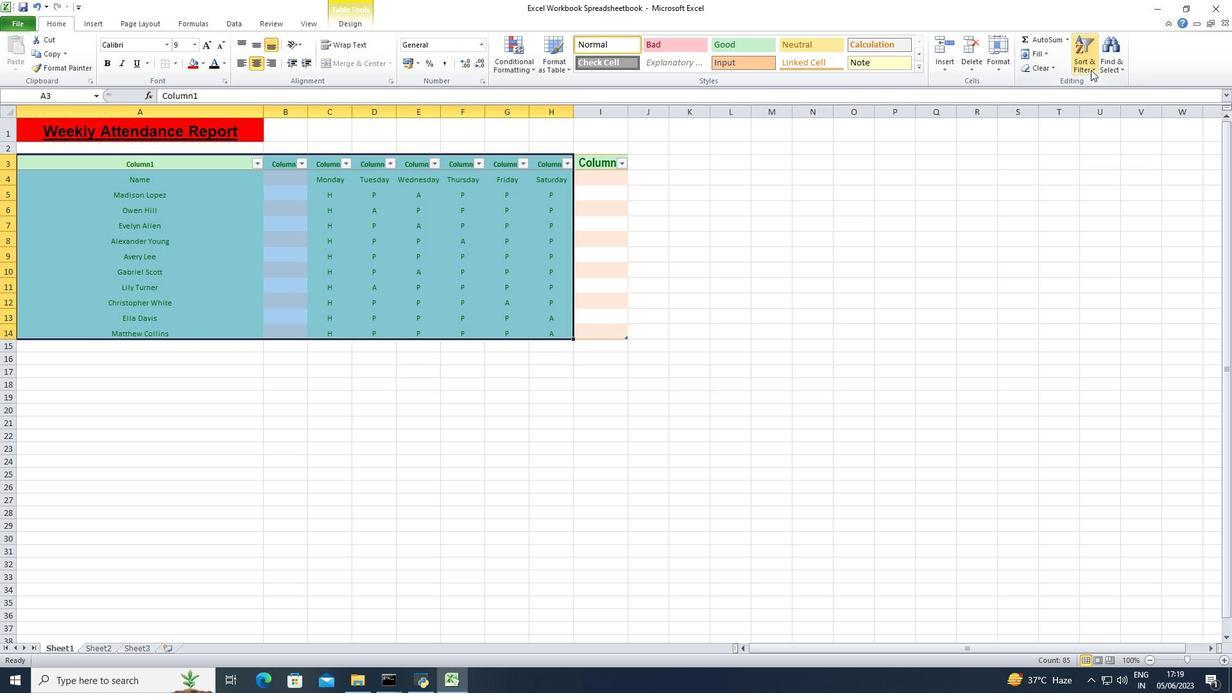 
Action: Mouse moved to (1089, 95)
Screenshot: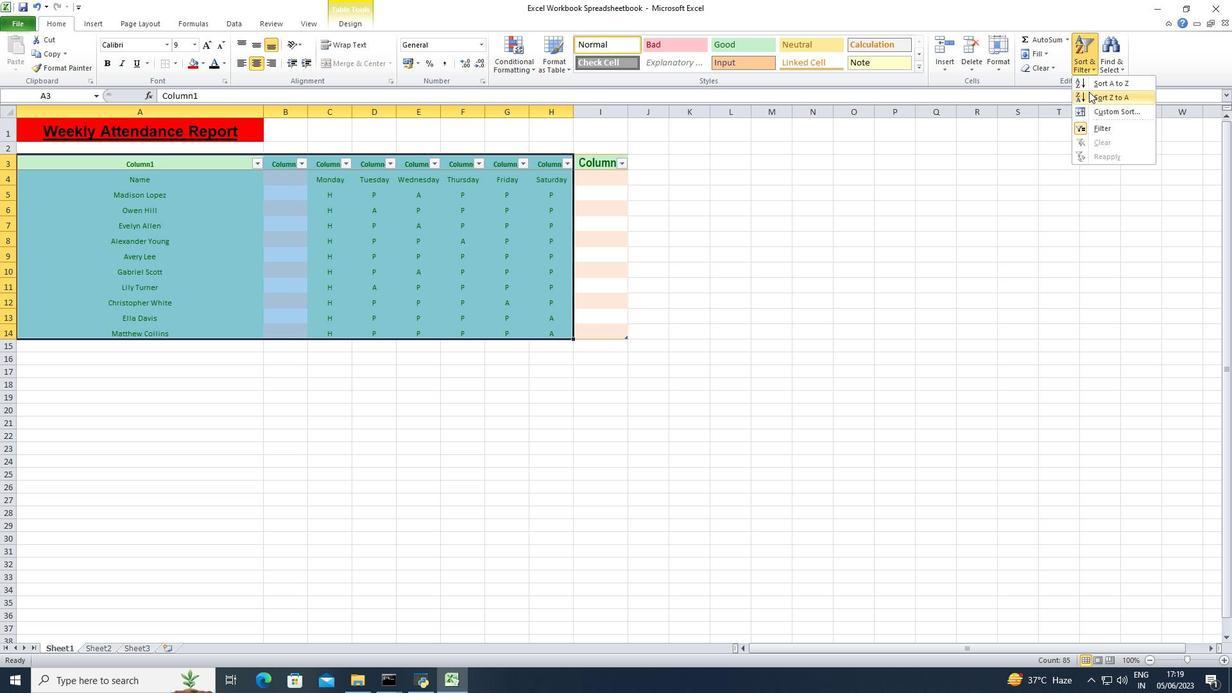 
Action: Mouse pressed left at (1089, 95)
Screenshot: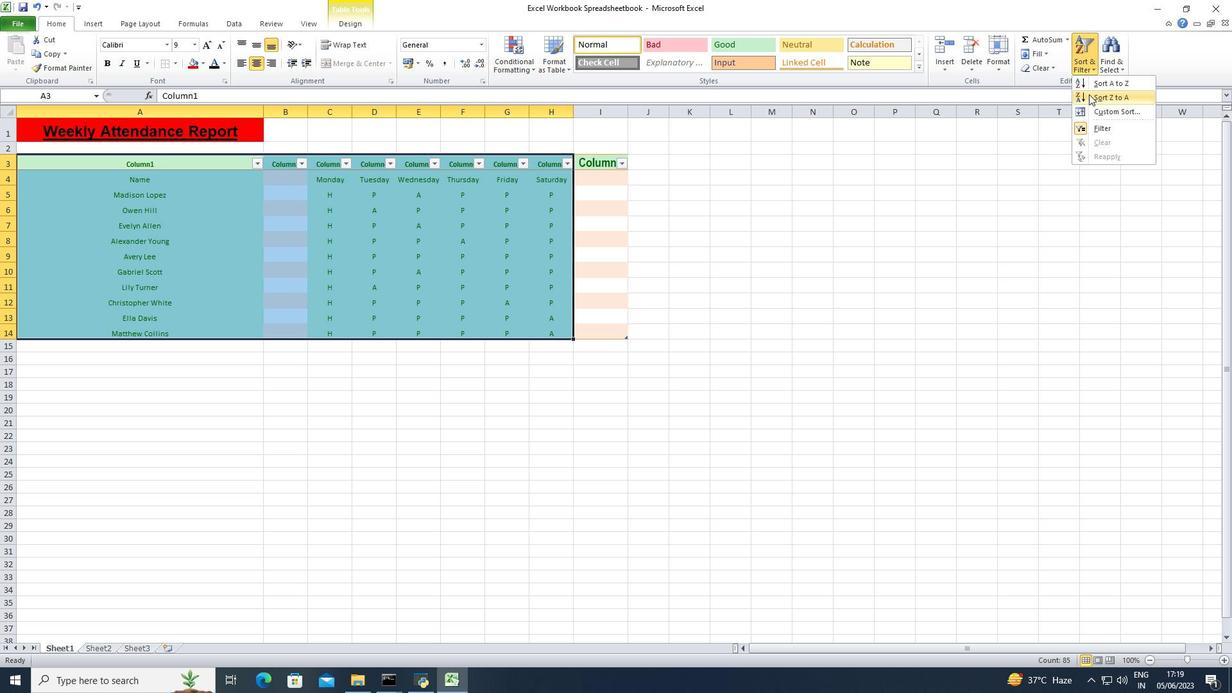 
Action: Mouse moved to (759, 213)
Screenshot: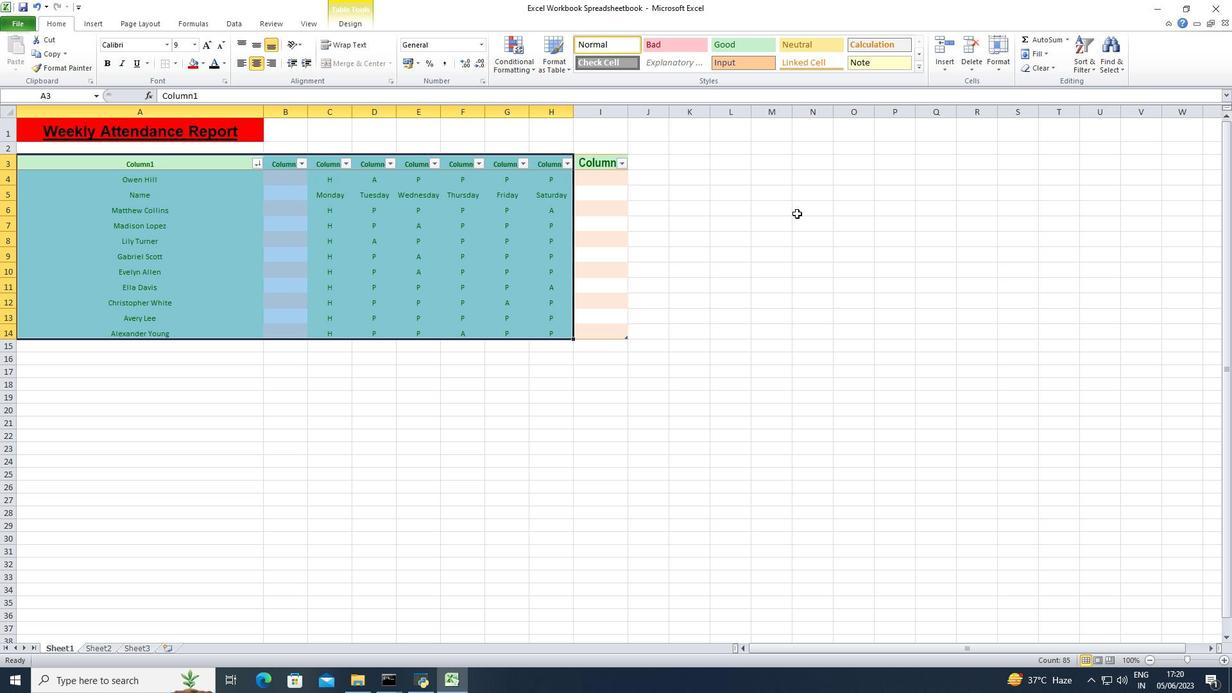 
Action: Mouse pressed left at (759, 213)
Screenshot: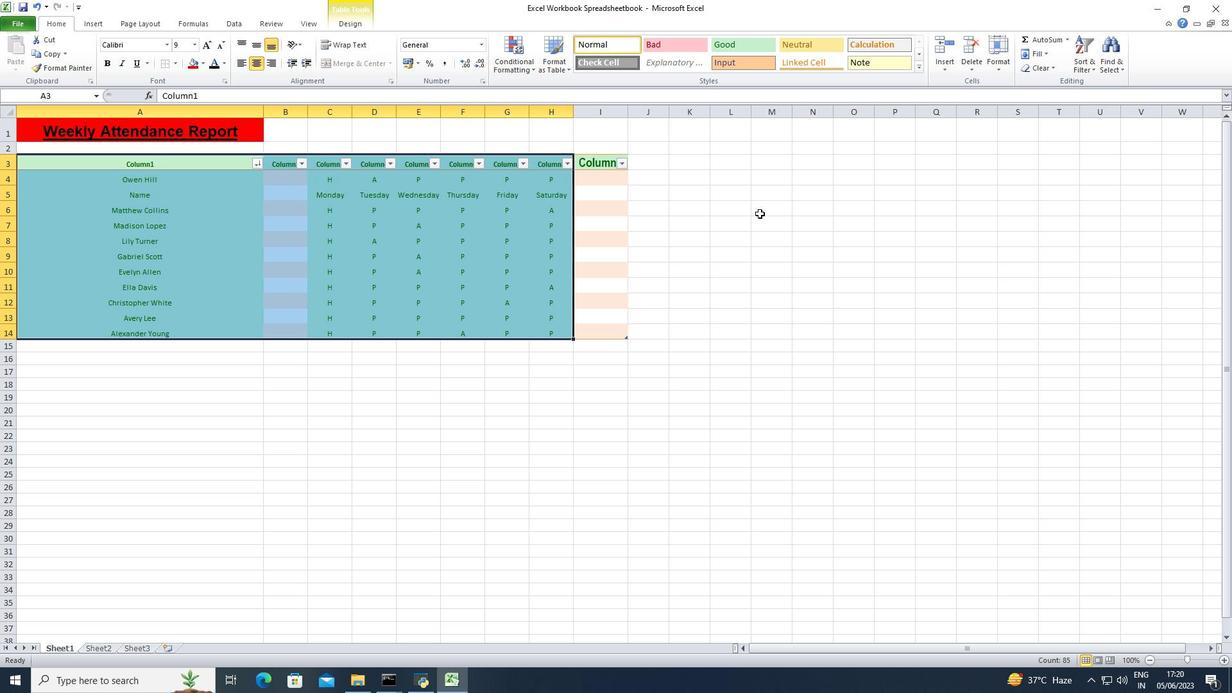 
